 Task: Find connections with filter location Lādnūn with filter topic #startupwith filter profile language English with filter current company Lollypop Design Studio with filter school Sir M Visvesvaraya Institute Of Technology with filter industry Fundraising with filter service category Interaction Design with filter keywords title Management Consultant
Action: Mouse moved to (283, 184)
Screenshot: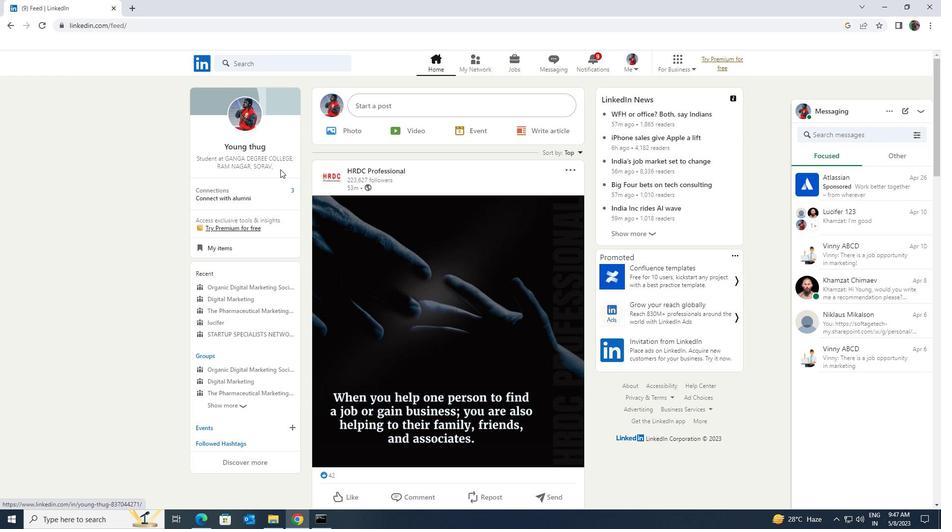 
Action: Mouse pressed left at (283, 184)
Screenshot: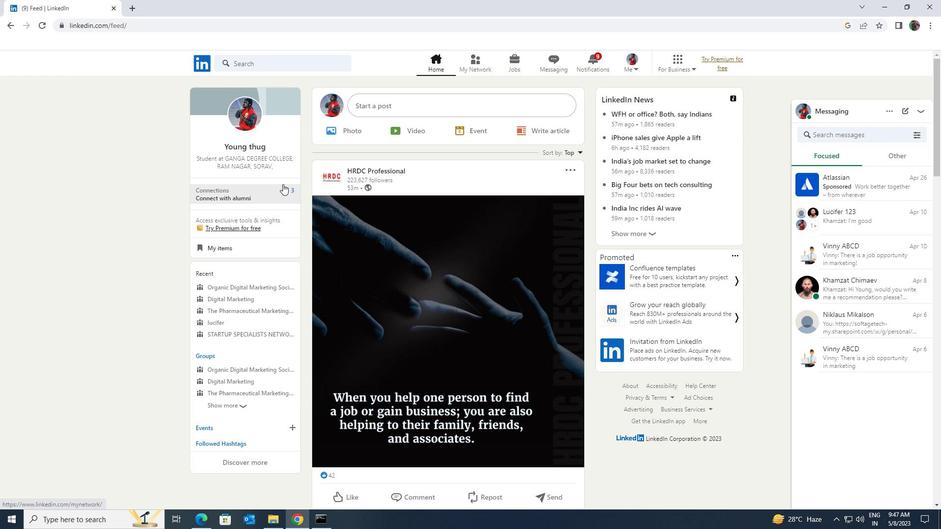 
Action: Mouse moved to (292, 114)
Screenshot: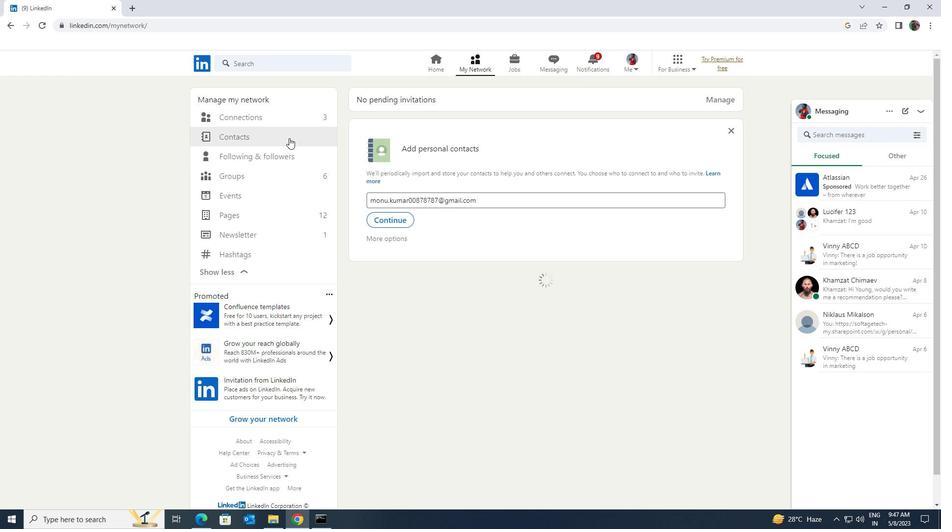 
Action: Mouse pressed left at (292, 114)
Screenshot: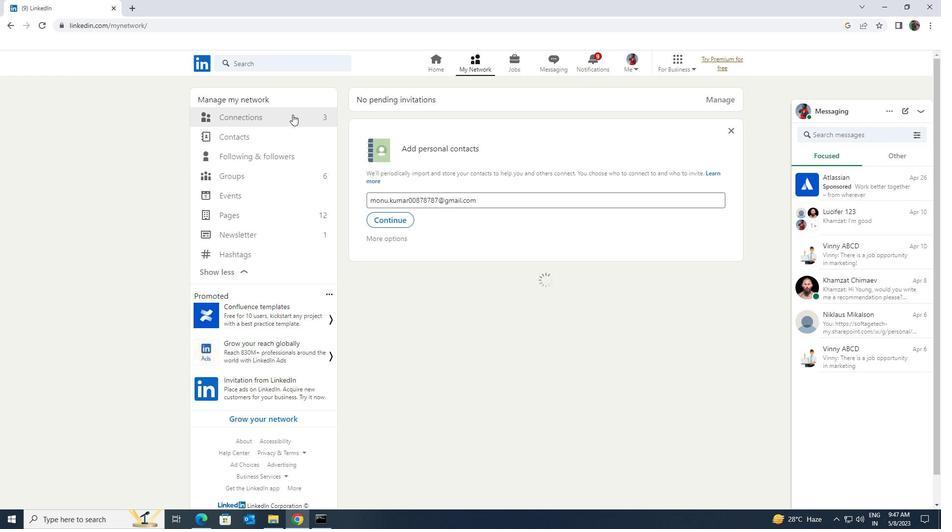 
Action: Mouse moved to (538, 116)
Screenshot: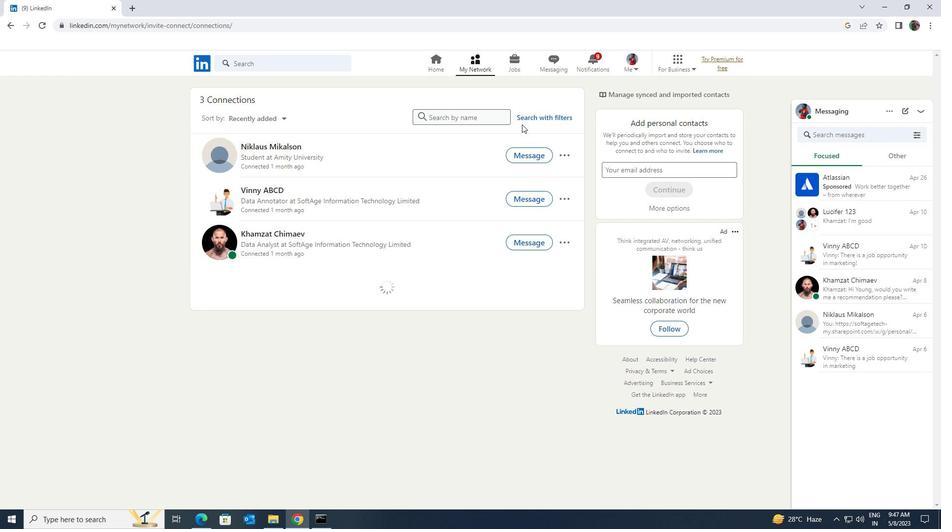 
Action: Mouse pressed left at (538, 116)
Screenshot: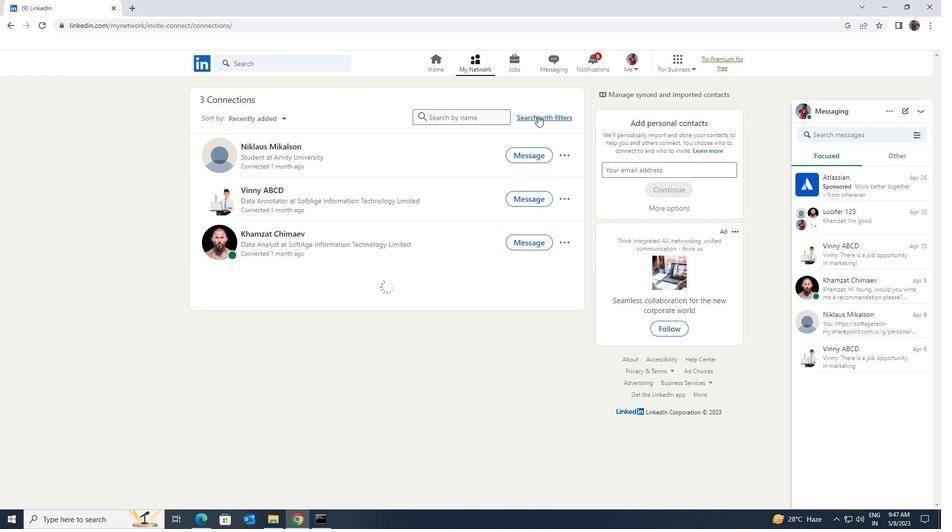 
Action: Mouse moved to (512, 92)
Screenshot: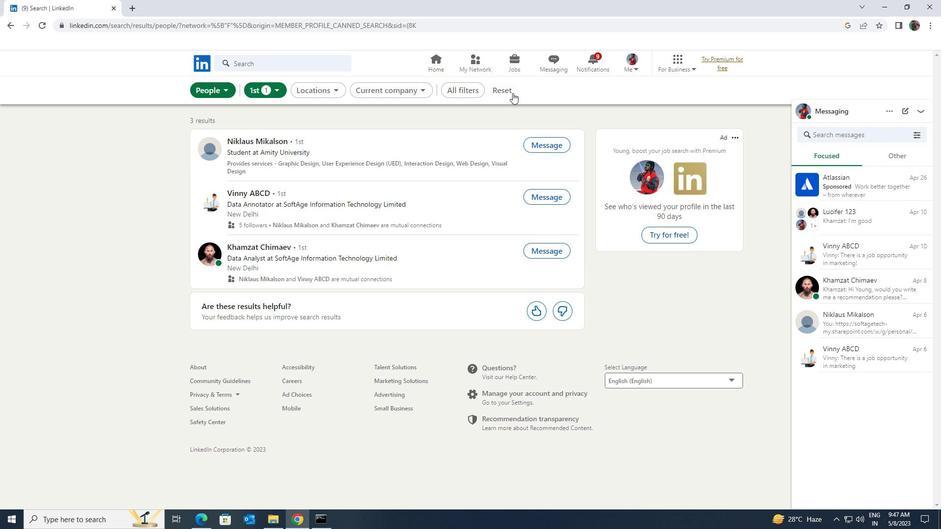 
Action: Mouse pressed left at (512, 92)
Screenshot: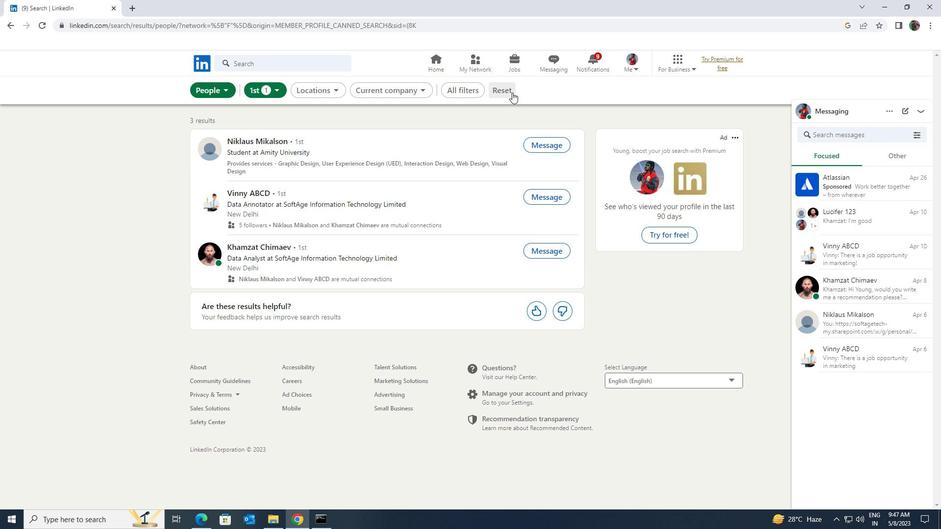 
Action: Mouse moved to (497, 92)
Screenshot: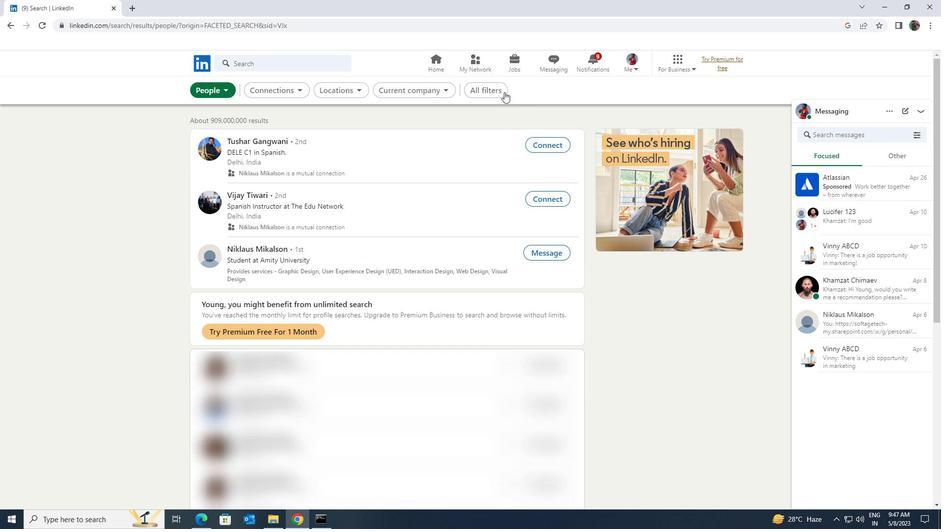 
Action: Mouse pressed left at (497, 92)
Screenshot: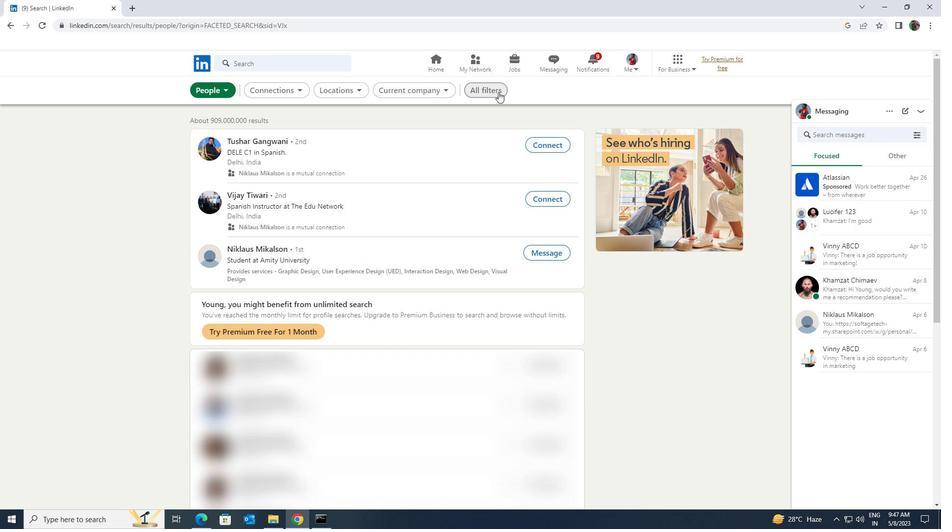 
Action: Mouse moved to (808, 381)
Screenshot: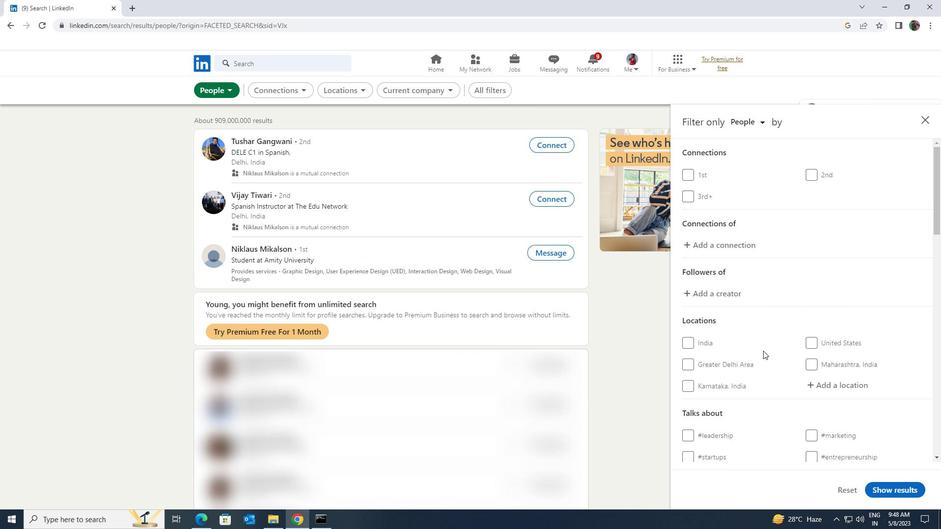
Action: Mouse pressed left at (808, 381)
Screenshot: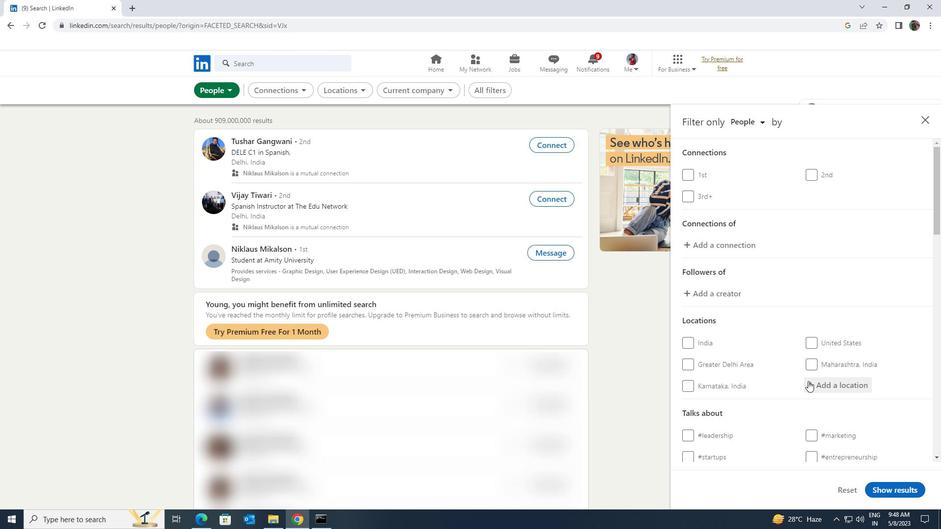 
Action: Key pressed <Key.shift>LADNUN
Screenshot: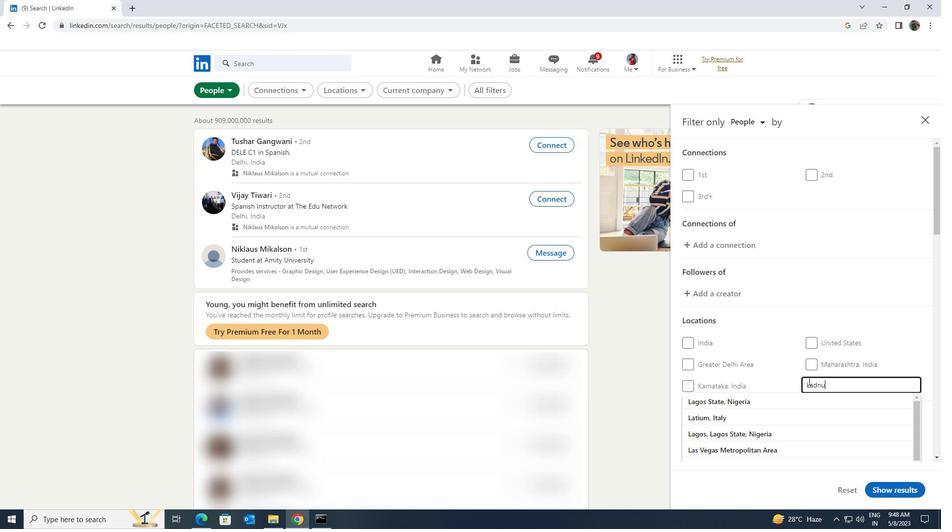 
Action: Mouse moved to (807, 395)
Screenshot: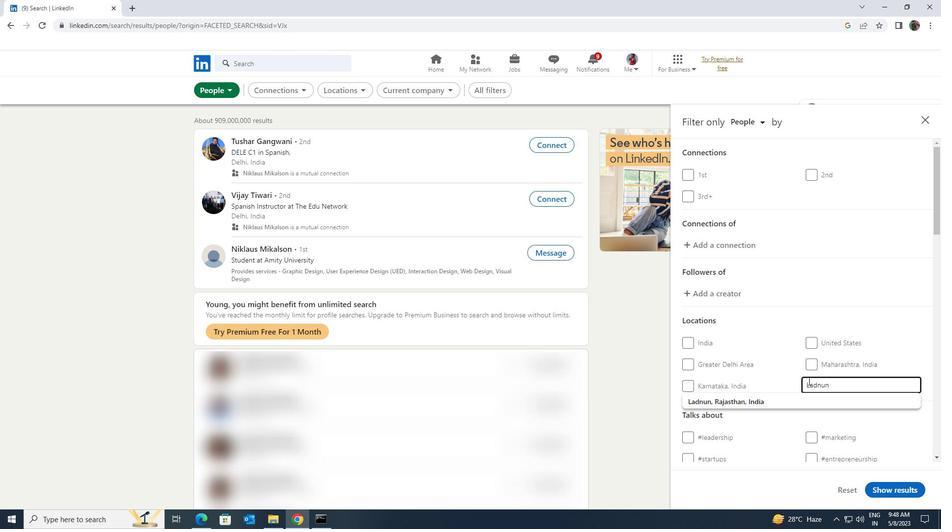 
Action: Mouse pressed left at (807, 395)
Screenshot: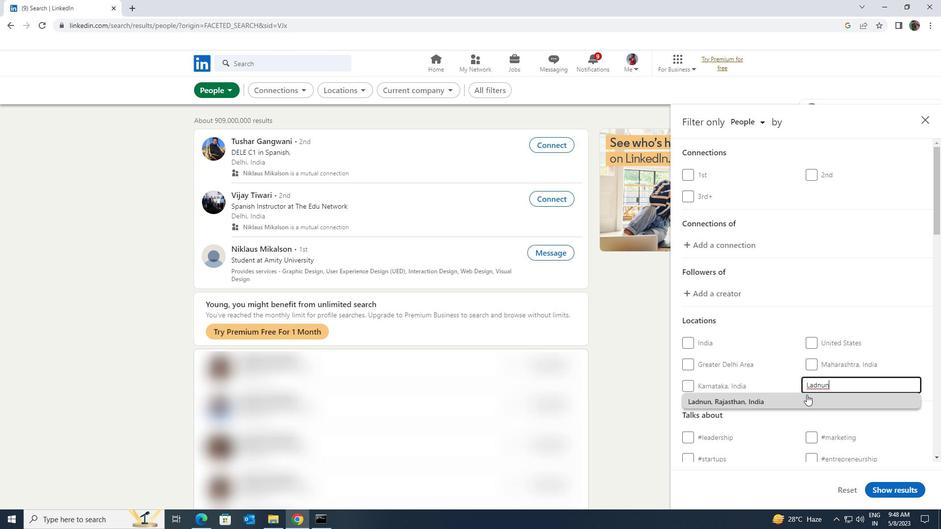 
Action: Mouse scrolled (807, 394) with delta (0, 0)
Screenshot: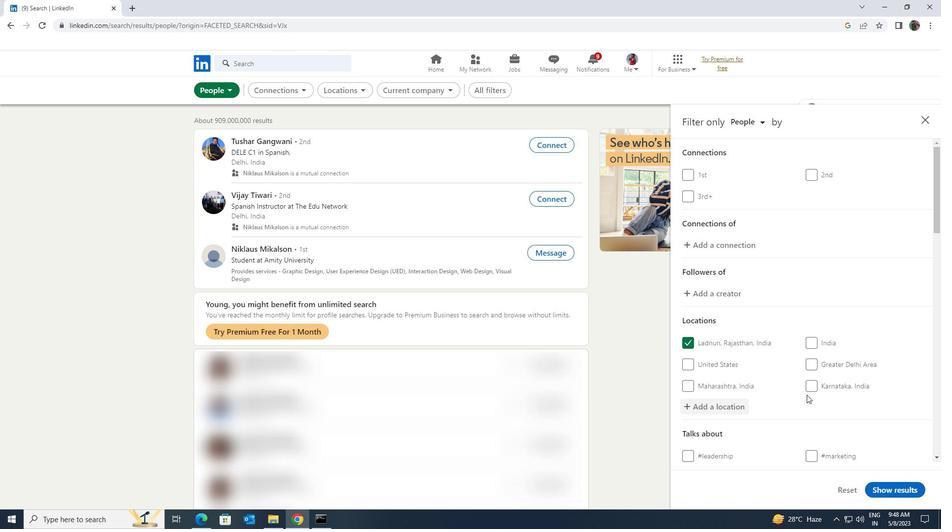 
Action: Mouse scrolled (807, 394) with delta (0, 0)
Screenshot: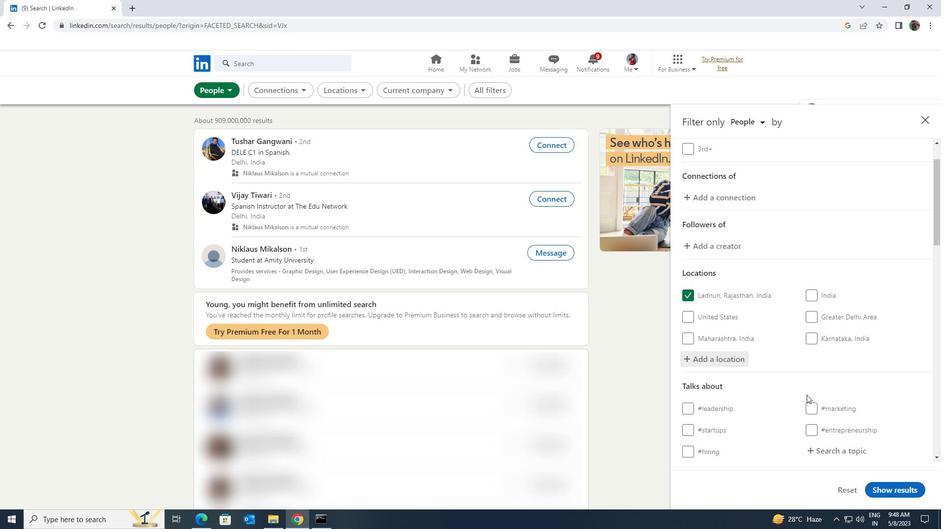 
Action: Mouse moved to (809, 395)
Screenshot: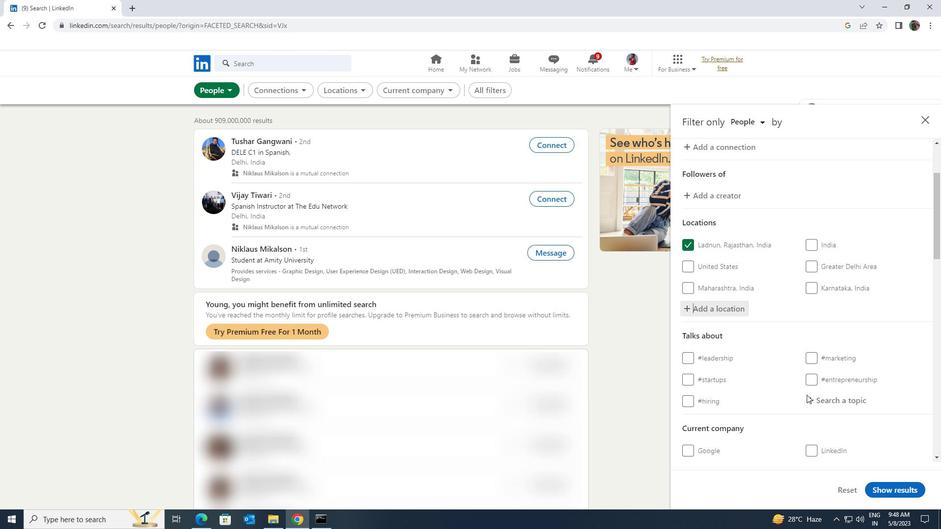 
Action: Mouse pressed left at (809, 395)
Screenshot: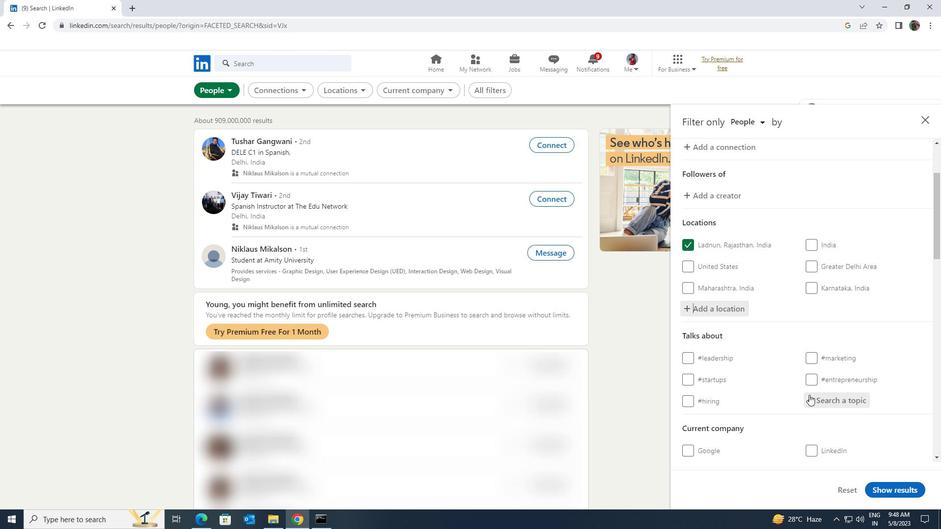 
Action: Key pressed <Key.shift><Key.shift><Key.shift>STARTUO<Key.backspace>P
Screenshot: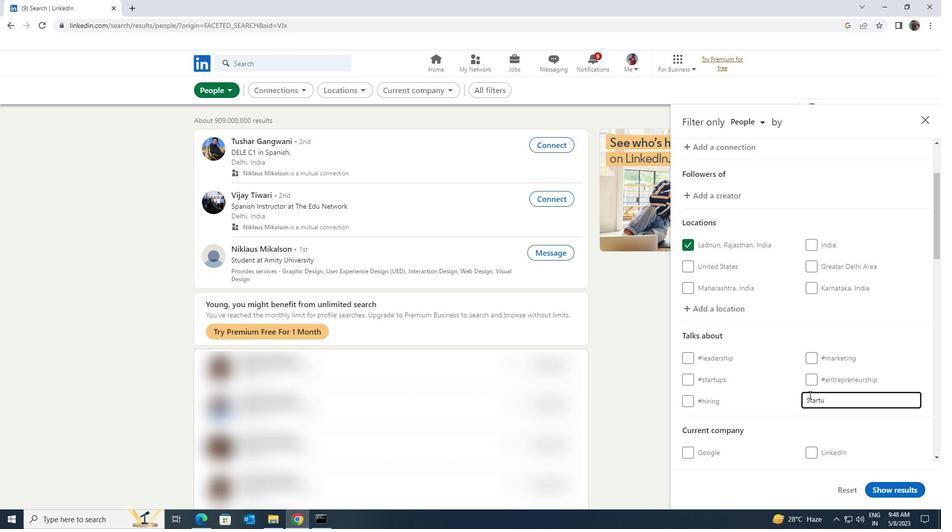 
Action: Mouse moved to (818, 411)
Screenshot: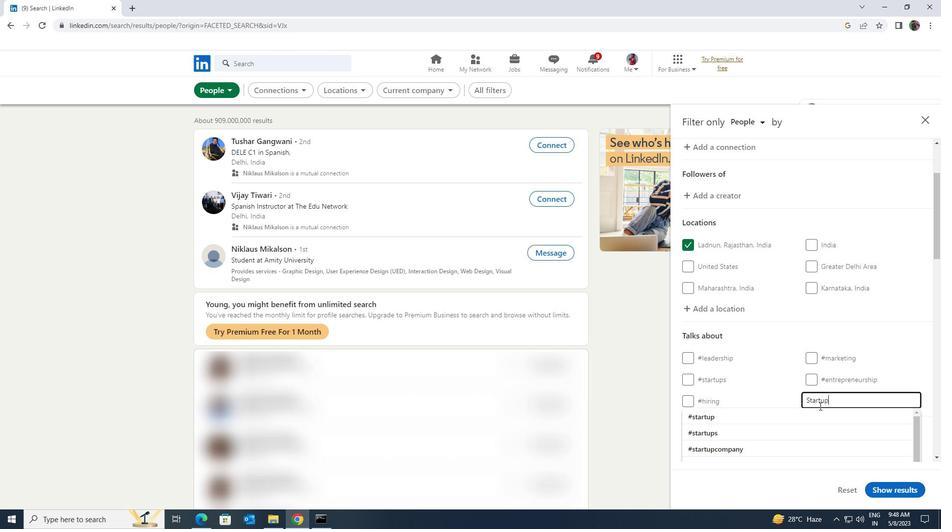 
Action: Mouse pressed left at (818, 411)
Screenshot: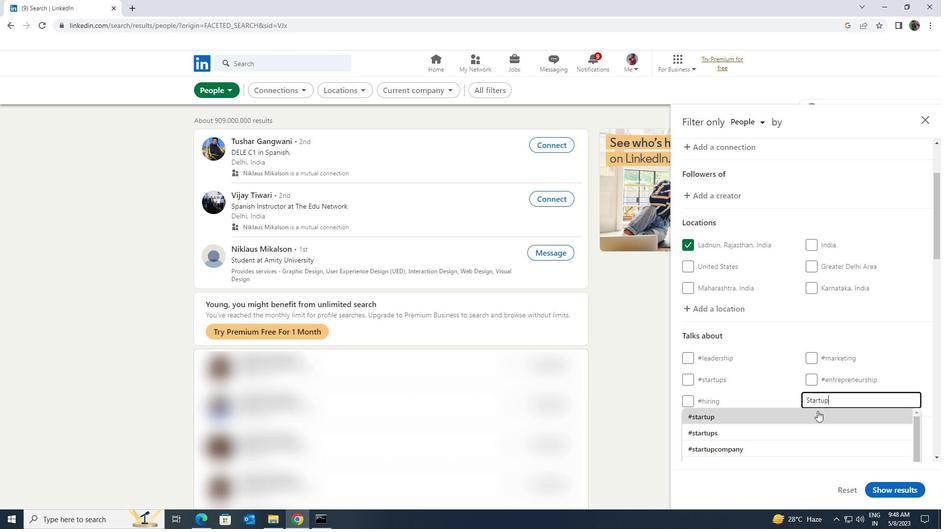
Action: Mouse scrolled (818, 411) with delta (0, 0)
Screenshot: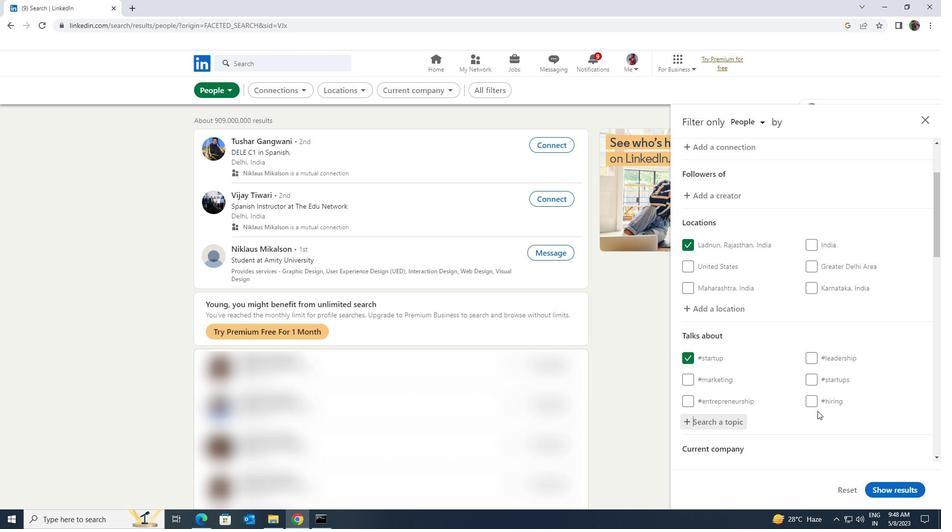 
Action: Mouse scrolled (818, 411) with delta (0, 0)
Screenshot: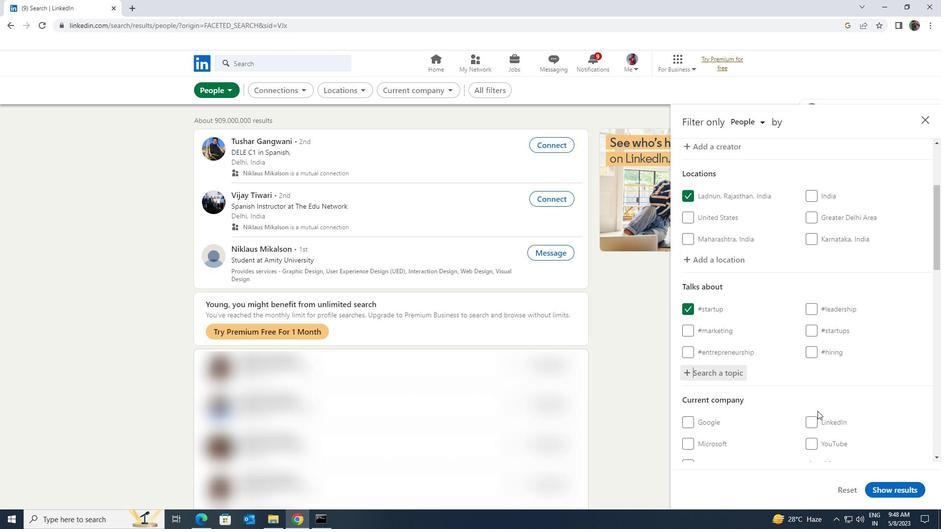 
Action: Mouse scrolled (818, 411) with delta (0, 0)
Screenshot: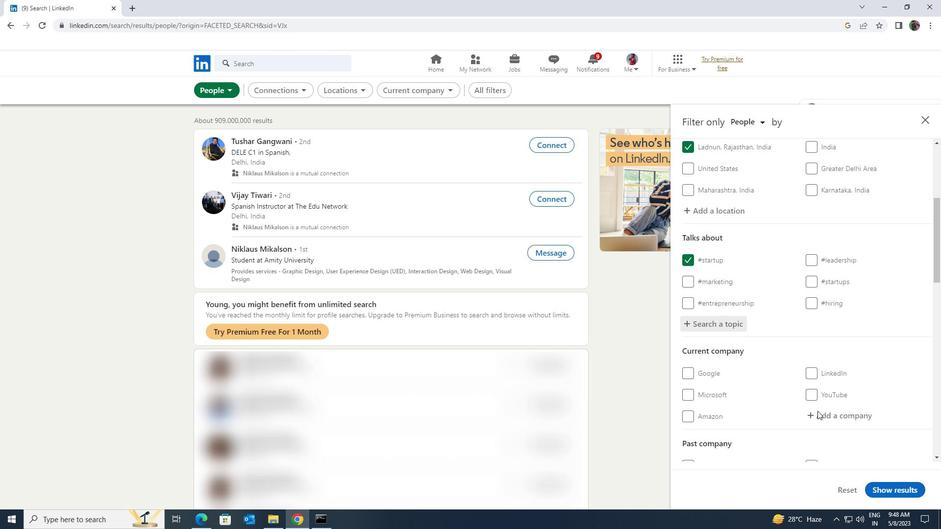 
Action: Mouse scrolled (818, 411) with delta (0, 0)
Screenshot: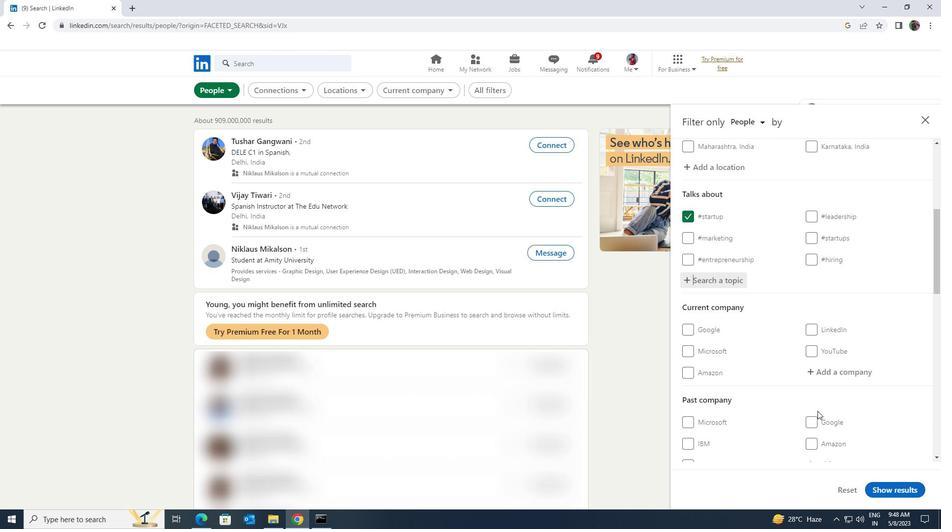 
Action: Mouse scrolled (818, 411) with delta (0, 0)
Screenshot: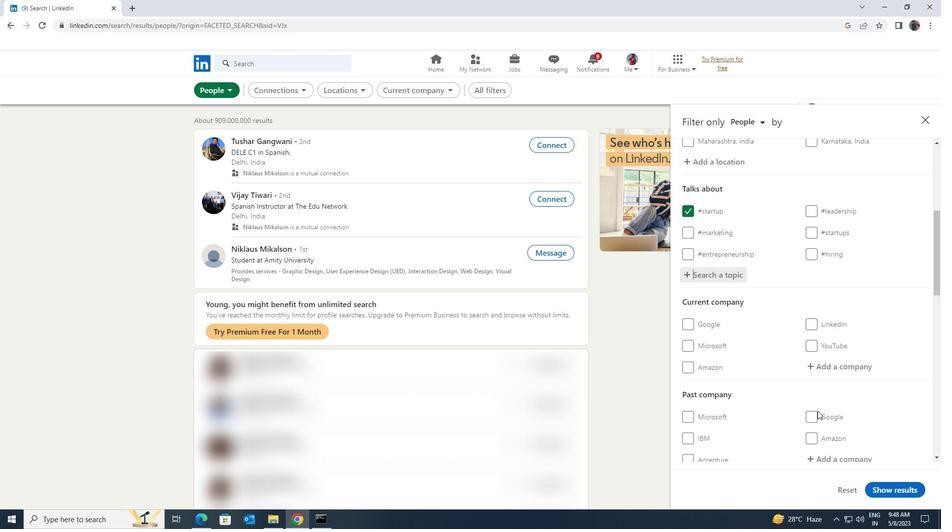 
Action: Mouse scrolled (818, 411) with delta (0, 0)
Screenshot: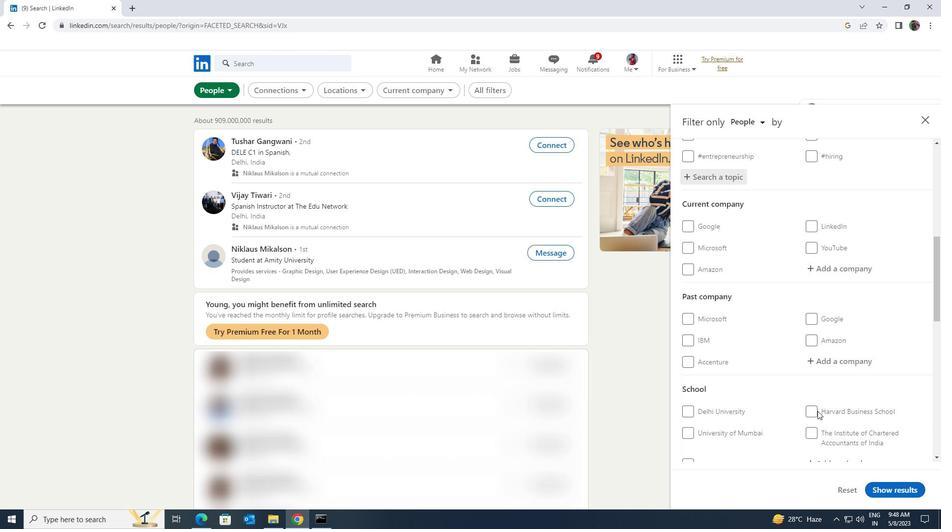 
Action: Mouse scrolled (818, 411) with delta (0, 0)
Screenshot: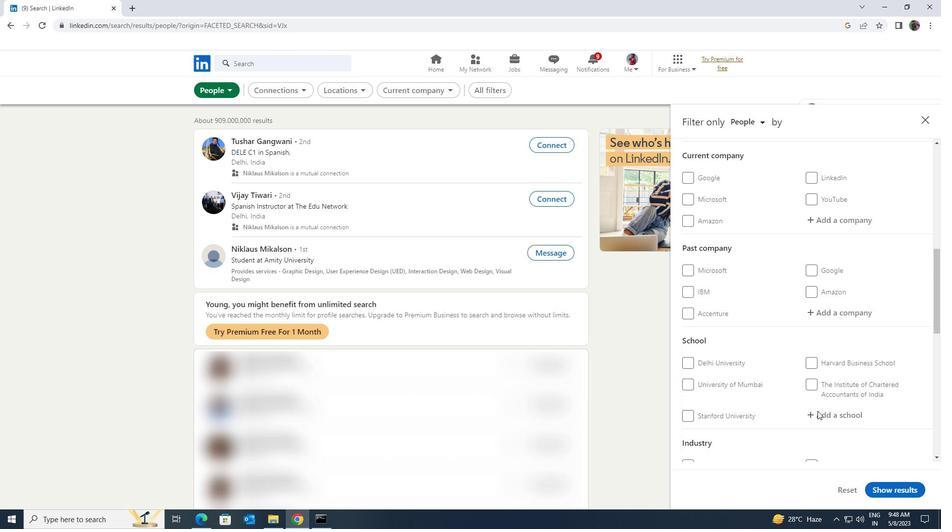 
Action: Mouse scrolled (818, 411) with delta (0, 0)
Screenshot: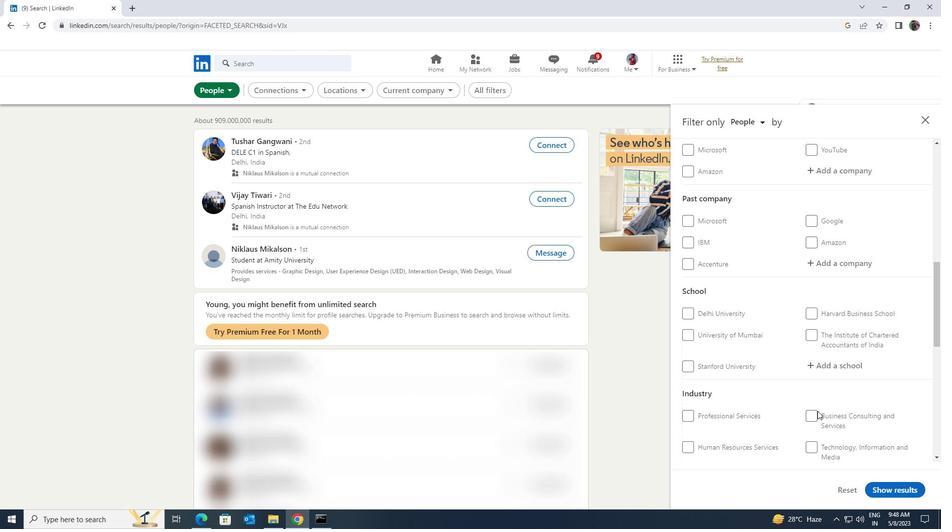 
Action: Mouse scrolled (818, 411) with delta (0, 0)
Screenshot: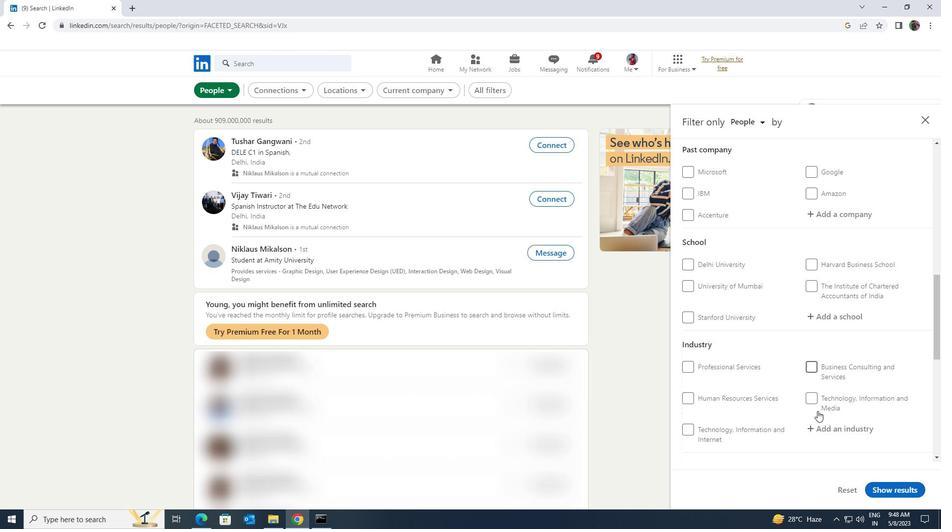 
Action: Mouse scrolled (818, 411) with delta (0, 0)
Screenshot: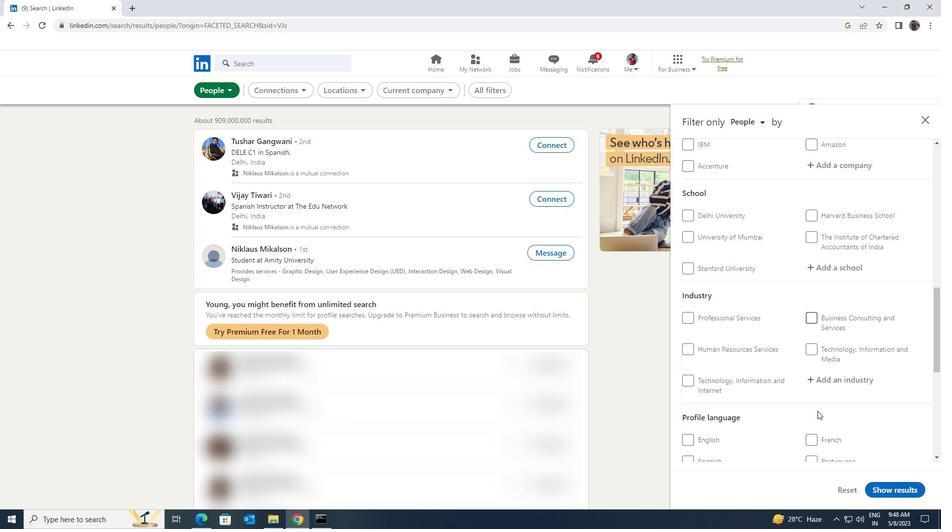 
Action: Mouse moved to (718, 391)
Screenshot: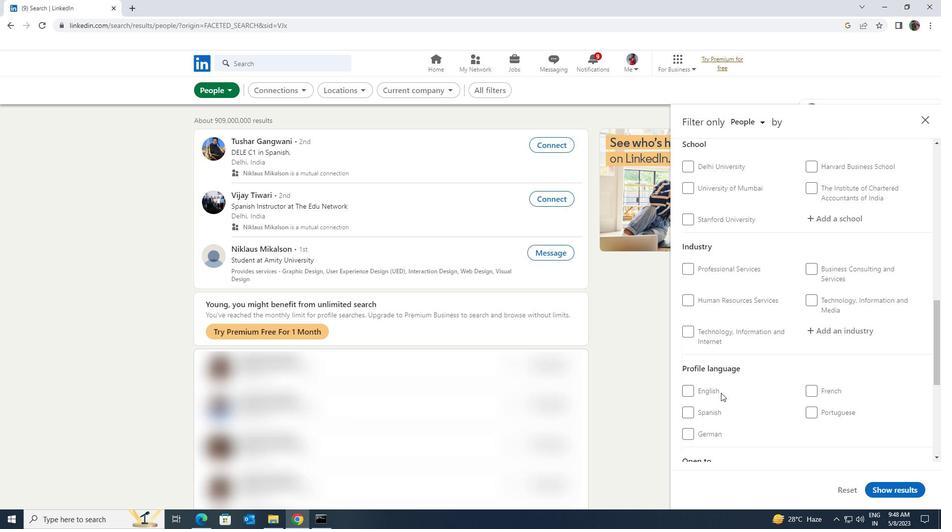 
Action: Mouse pressed left at (718, 391)
Screenshot: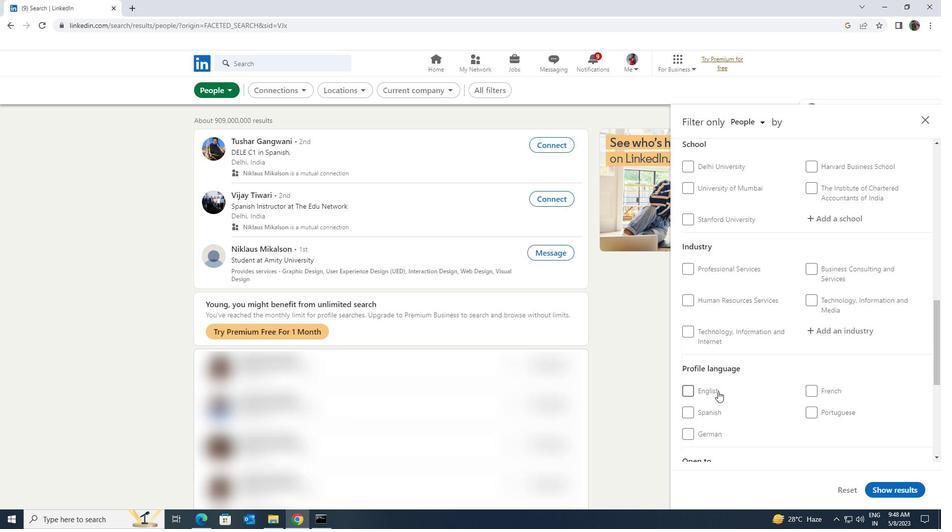 
Action: Mouse moved to (755, 392)
Screenshot: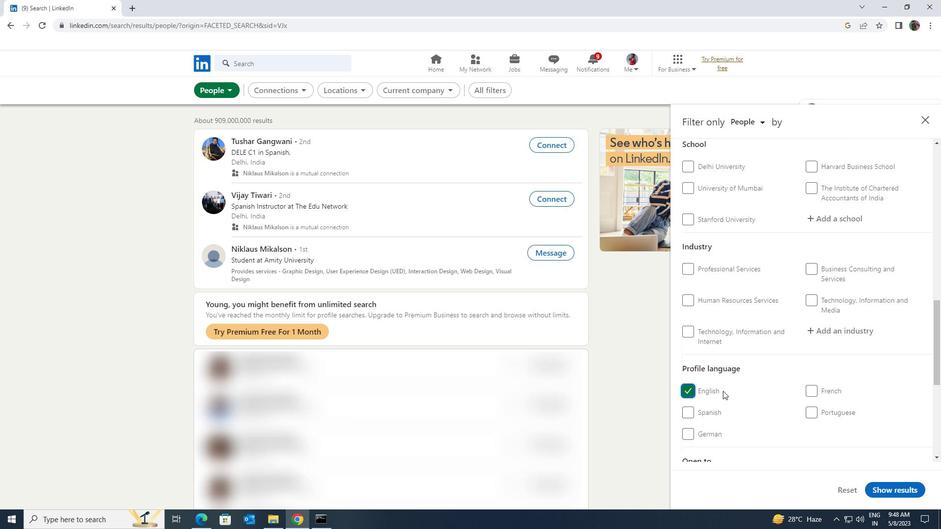 
Action: Mouse scrolled (755, 393) with delta (0, 0)
Screenshot: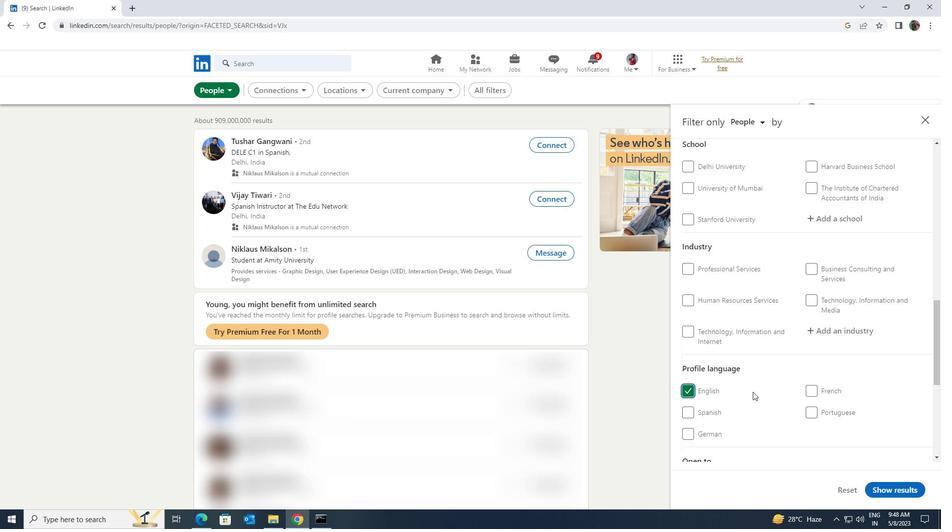 
Action: Mouse scrolled (755, 393) with delta (0, 0)
Screenshot: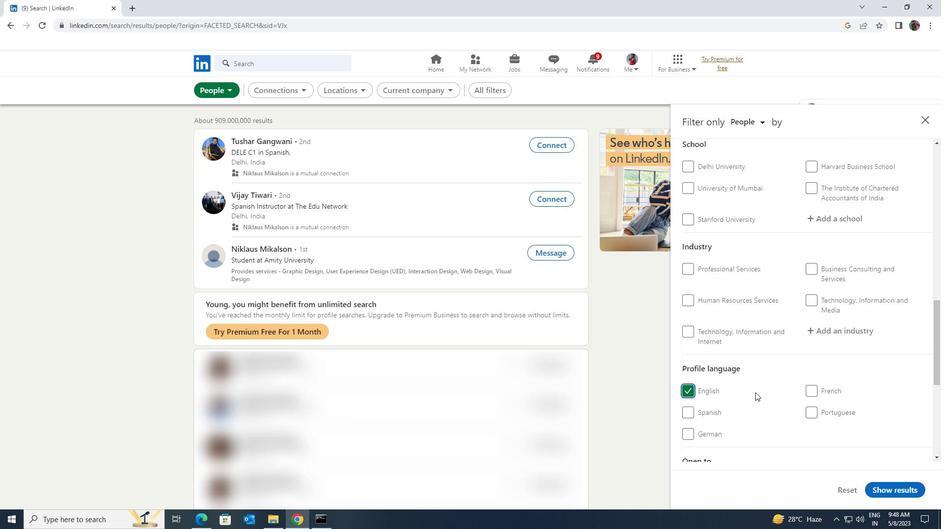 
Action: Mouse scrolled (755, 393) with delta (0, 0)
Screenshot: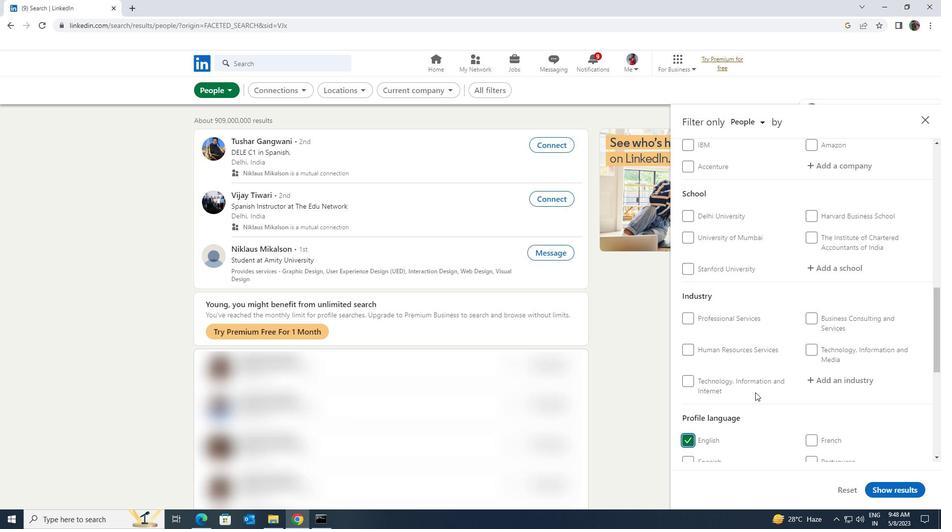
Action: Mouse scrolled (755, 393) with delta (0, 0)
Screenshot: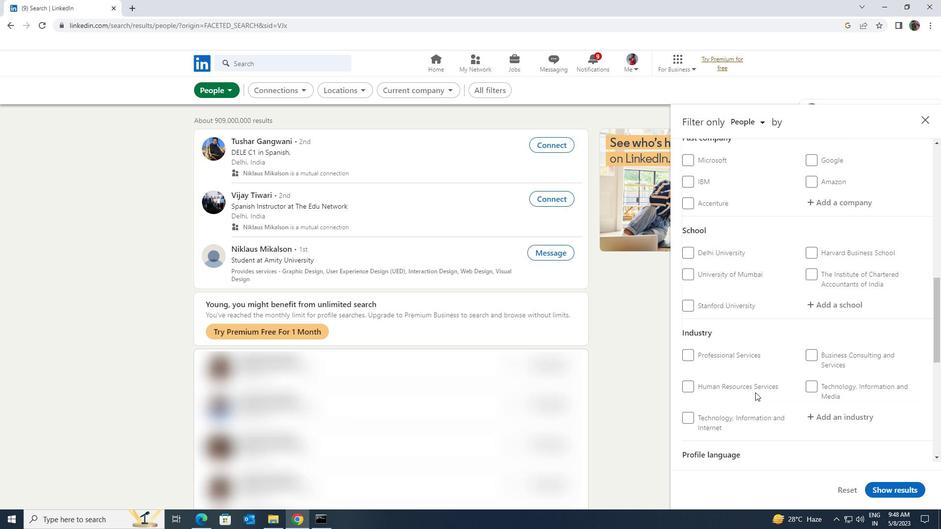 
Action: Mouse moved to (756, 392)
Screenshot: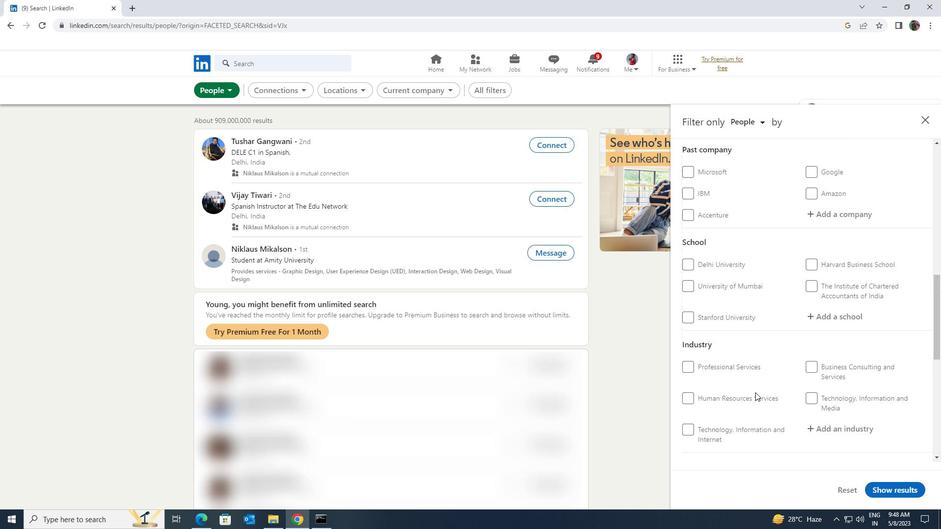 
Action: Mouse scrolled (756, 393) with delta (0, 0)
Screenshot: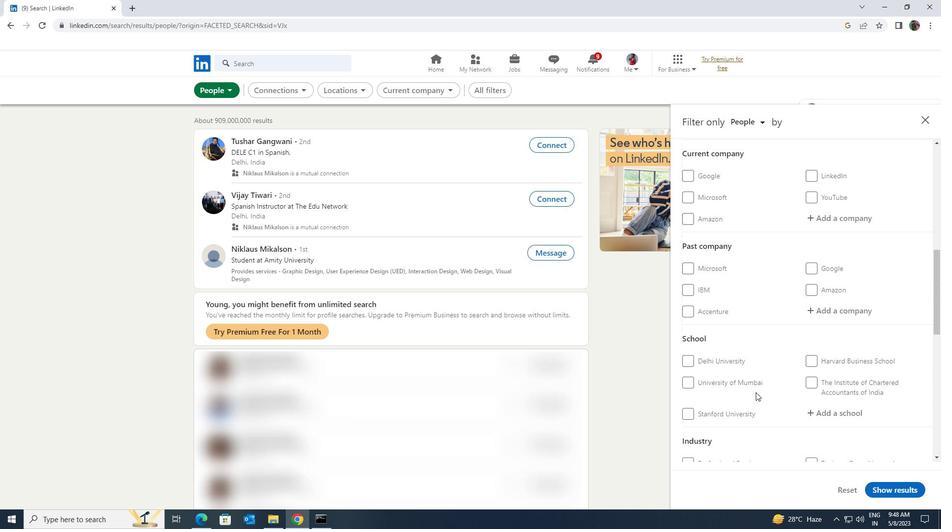 
Action: Mouse moved to (757, 392)
Screenshot: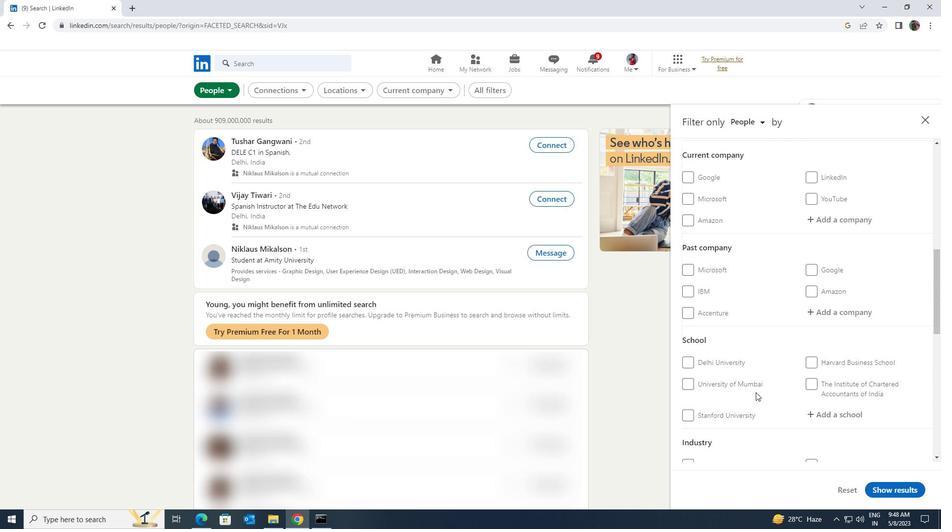 
Action: Mouse scrolled (757, 393) with delta (0, 0)
Screenshot: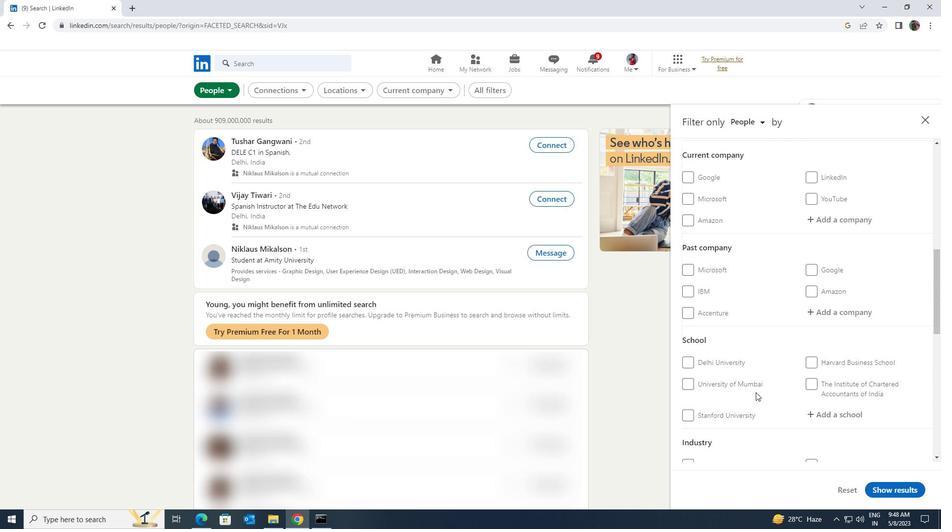 
Action: Mouse scrolled (757, 393) with delta (0, 0)
Screenshot: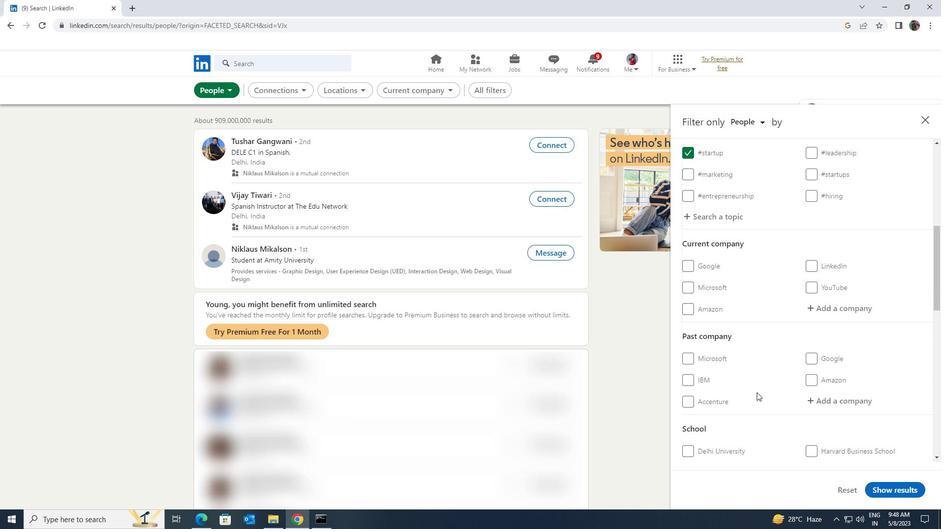 
Action: Mouse moved to (829, 367)
Screenshot: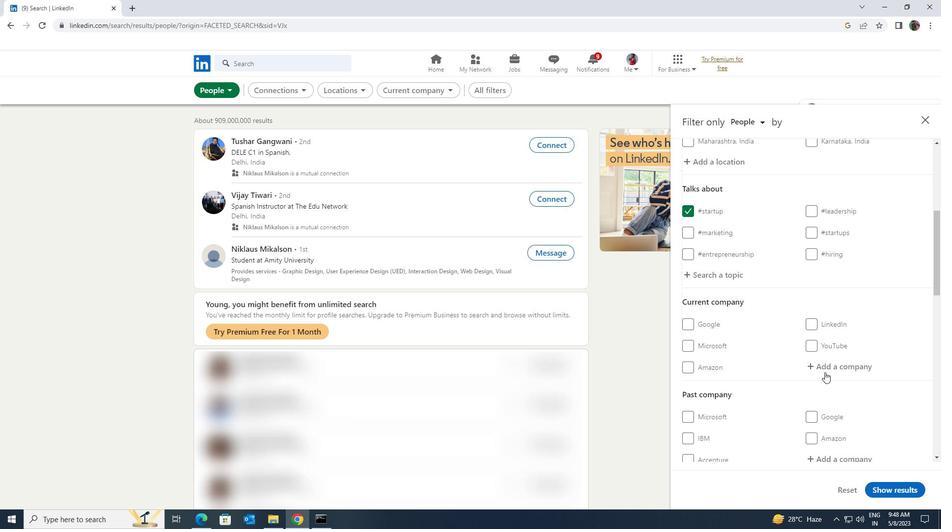 
Action: Mouse pressed left at (829, 367)
Screenshot: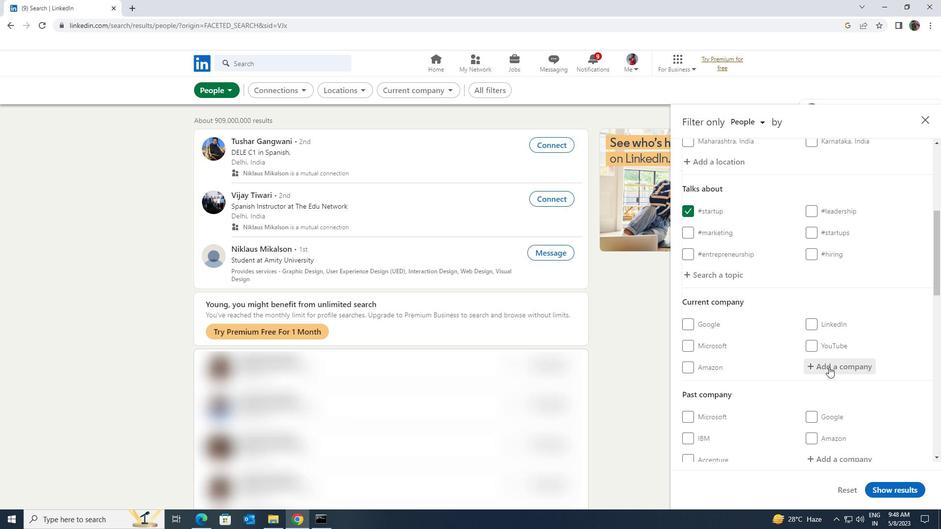 
Action: Key pressed <Key.shift>LOLLYPOP
Screenshot: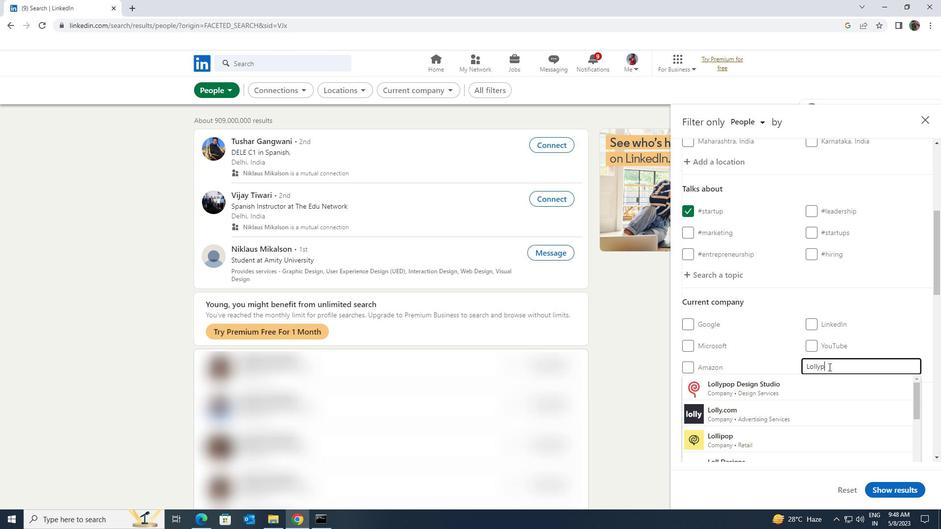
Action: Mouse moved to (827, 385)
Screenshot: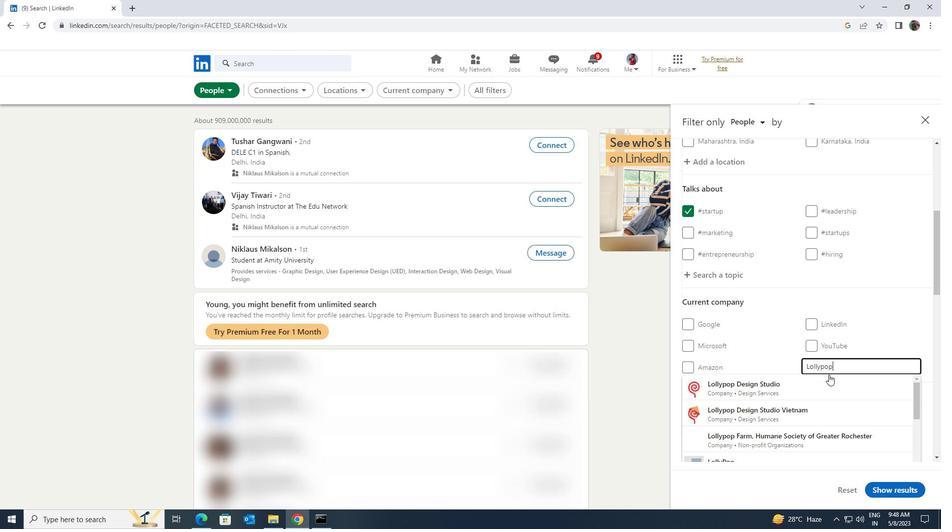 
Action: Mouse pressed left at (827, 385)
Screenshot: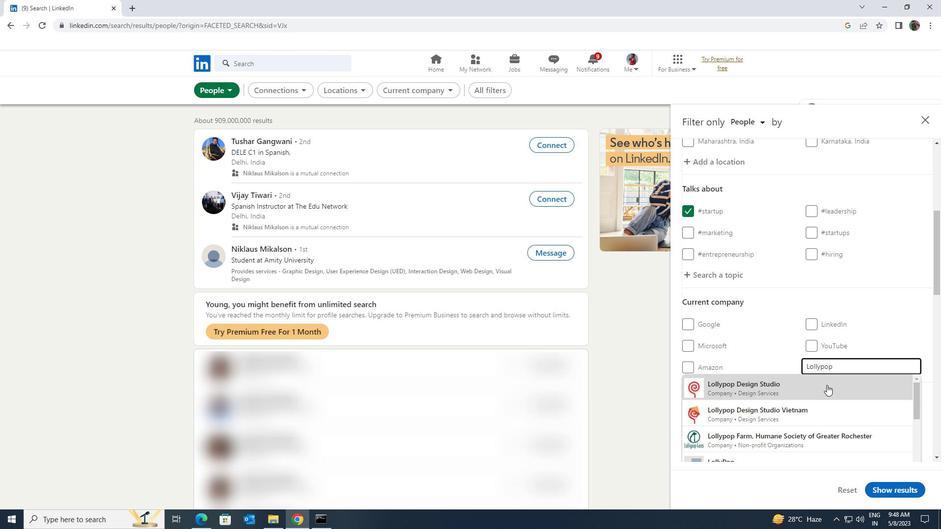 
Action: Mouse scrolled (827, 385) with delta (0, 0)
Screenshot: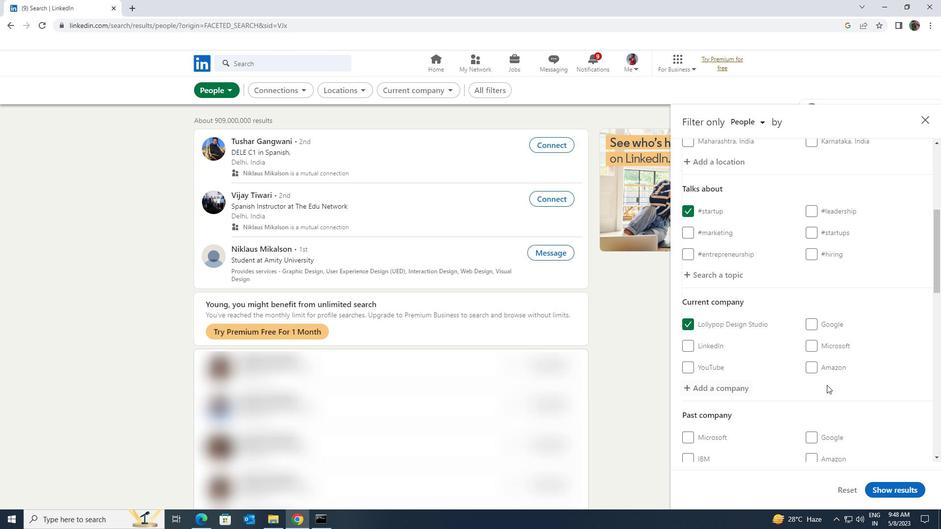 
Action: Mouse scrolled (827, 385) with delta (0, 0)
Screenshot: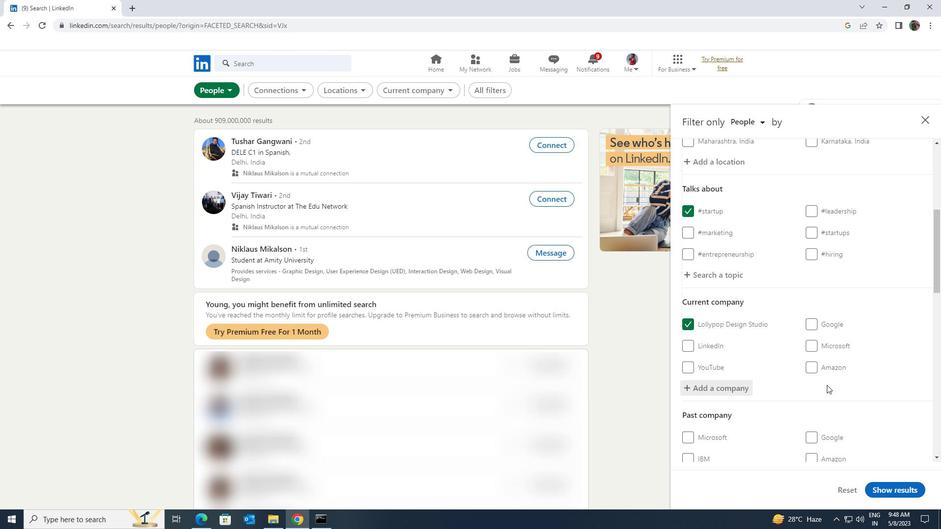 
Action: Mouse scrolled (827, 385) with delta (0, 0)
Screenshot: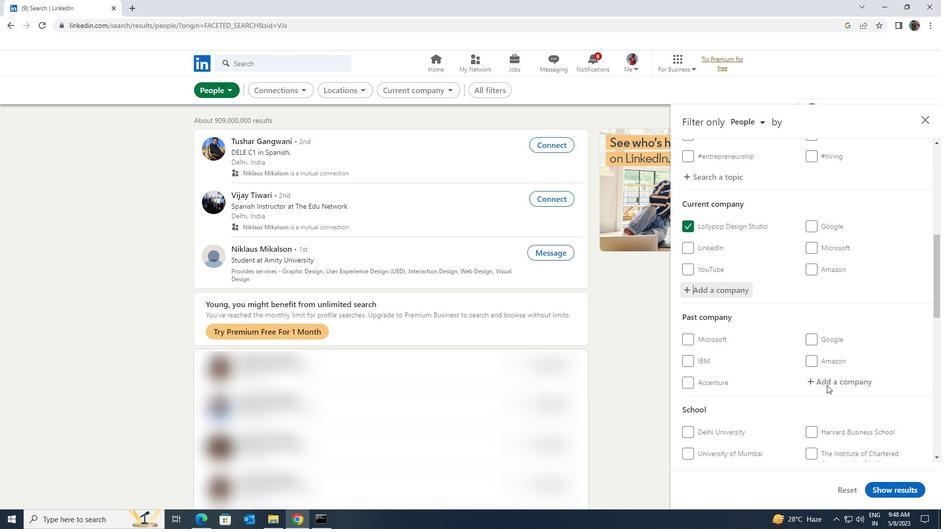 
Action: Mouse scrolled (827, 385) with delta (0, 0)
Screenshot: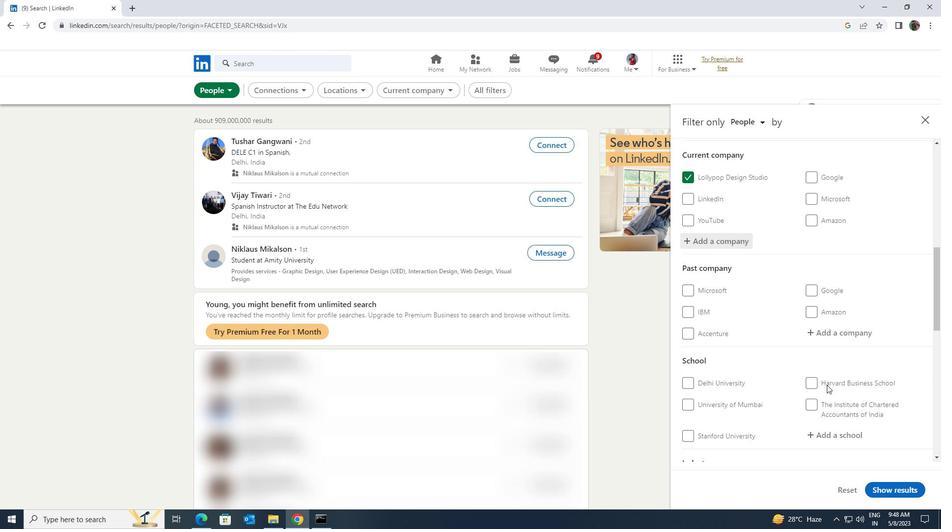 
Action: Mouse scrolled (827, 385) with delta (0, 0)
Screenshot: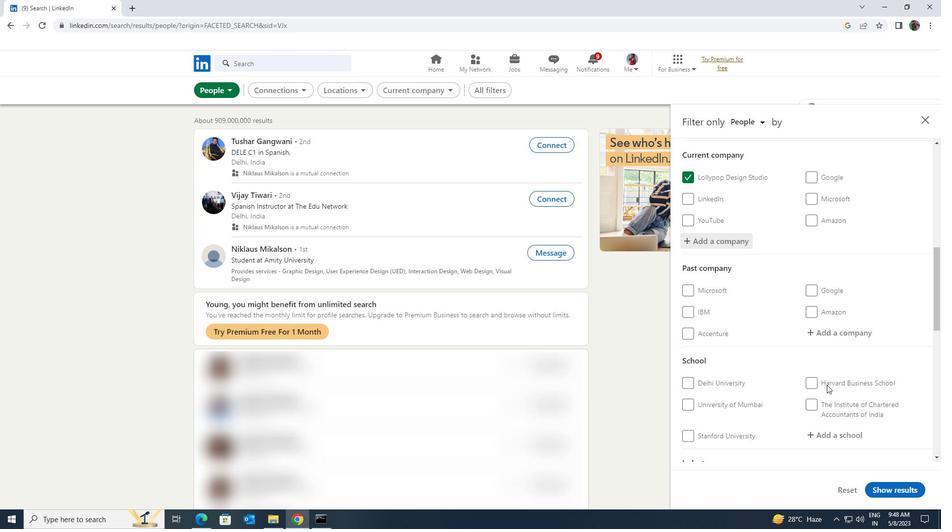 
Action: Mouse moved to (835, 339)
Screenshot: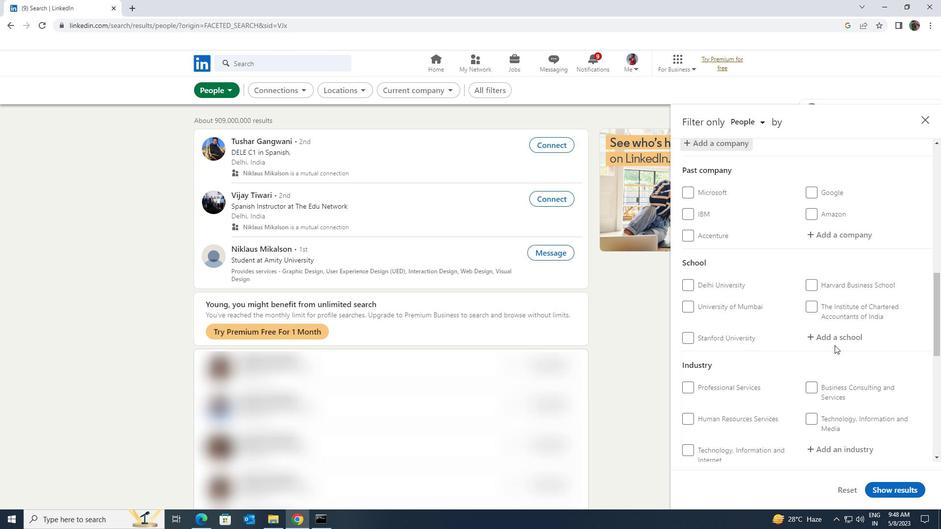 
Action: Mouse pressed left at (835, 339)
Screenshot: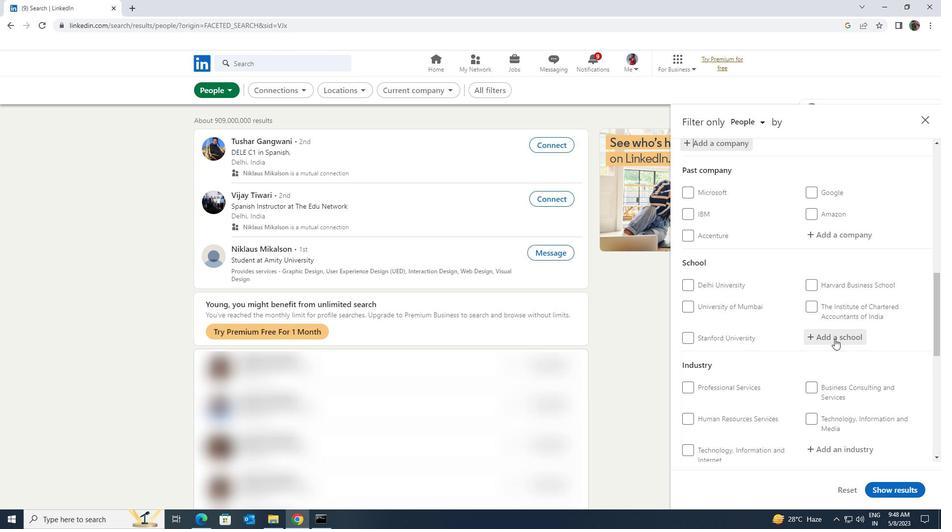 
Action: Key pressed <Key.shift><Key.shift>SIR<Key.space><Key.shift>M<Key.space><Key.shift><Key.shift>VI
Screenshot: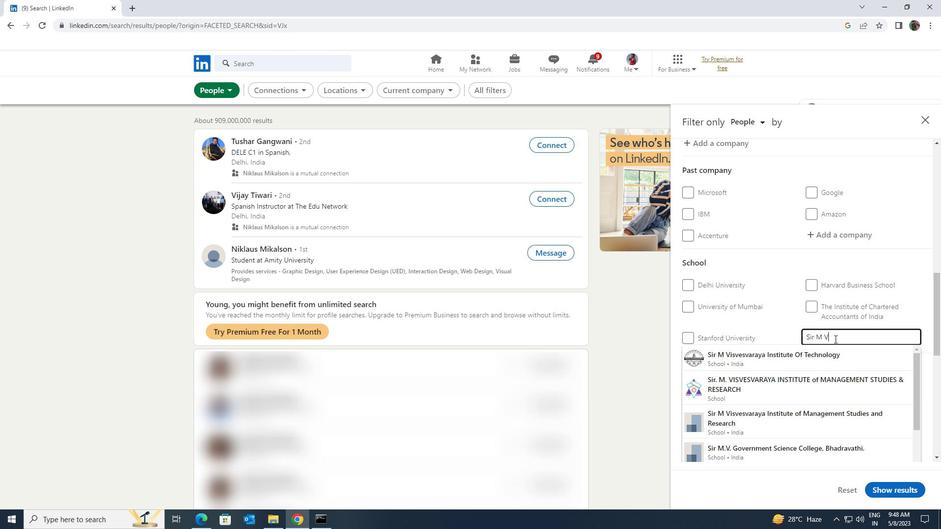 
Action: Mouse moved to (836, 354)
Screenshot: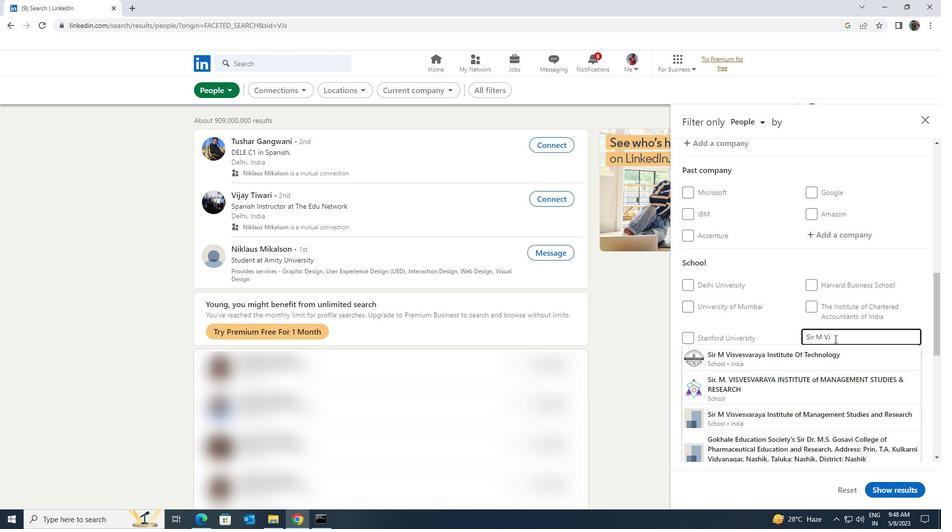 
Action: Mouse pressed left at (836, 354)
Screenshot: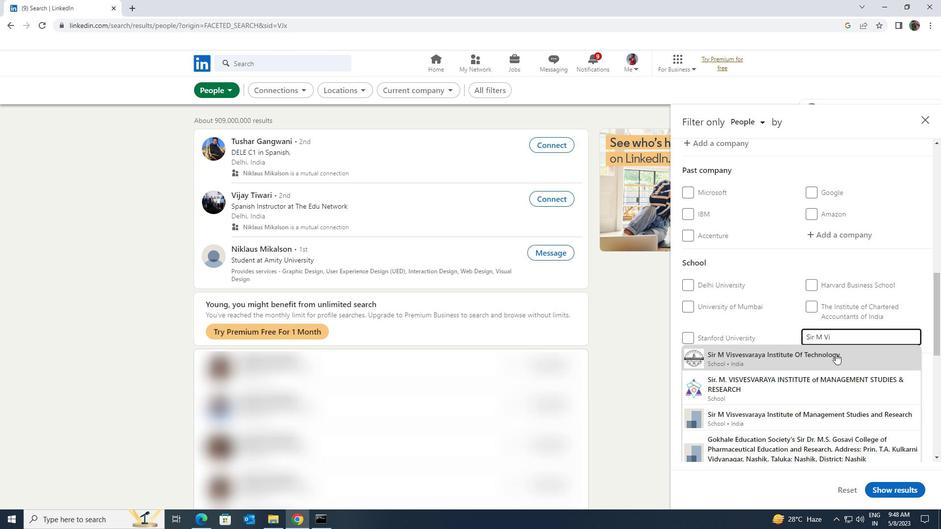 
Action: Mouse scrolled (836, 353) with delta (0, 0)
Screenshot: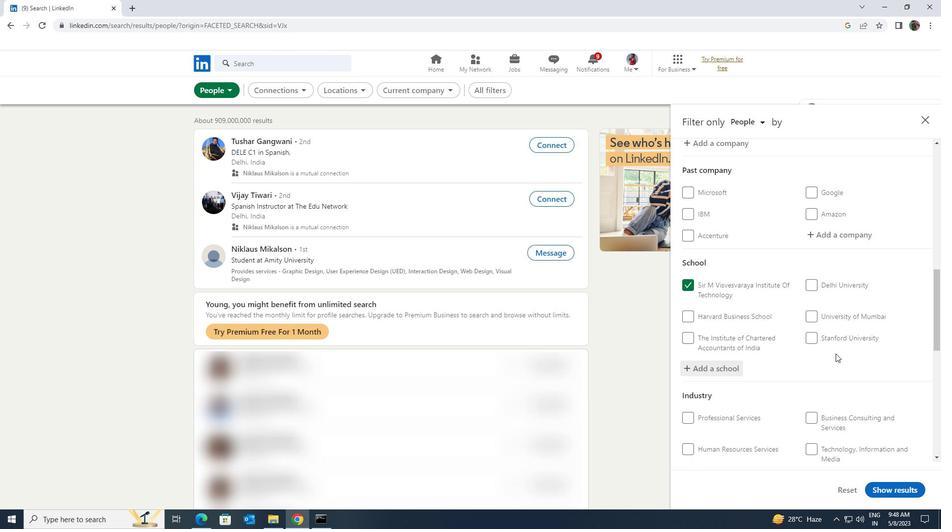 
Action: Mouse scrolled (836, 353) with delta (0, 0)
Screenshot: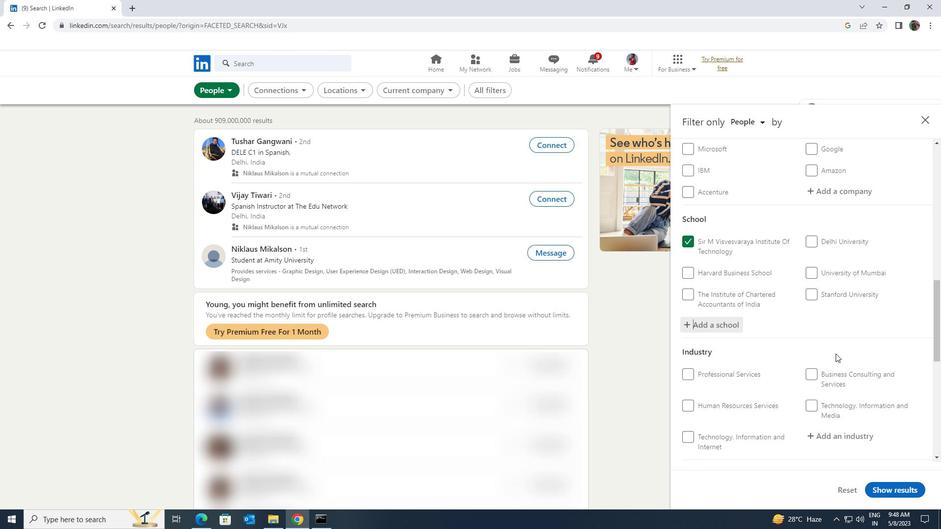 
Action: Mouse moved to (836, 376)
Screenshot: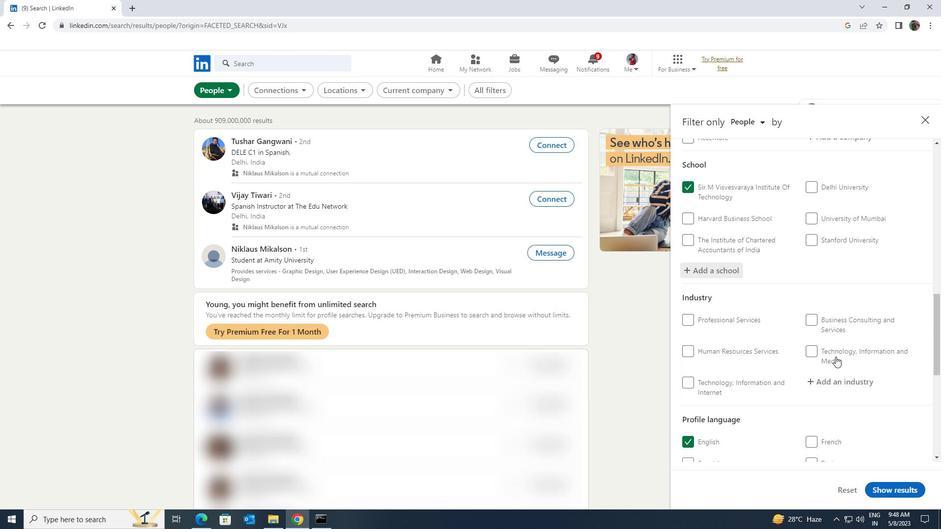 
Action: Mouse pressed left at (836, 376)
Screenshot: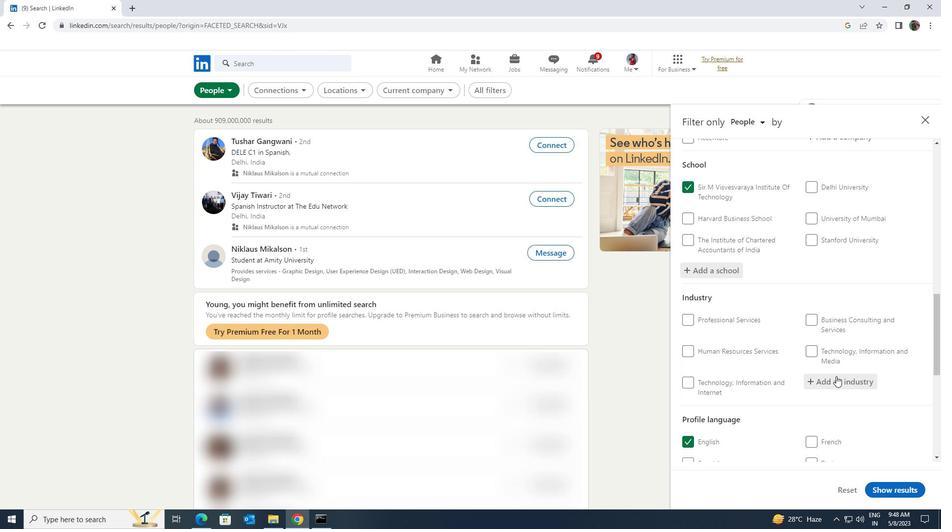 
Action: Key pressed <Key.shift><Key.shift><Key.shift>FUNDRAI
Screenshot: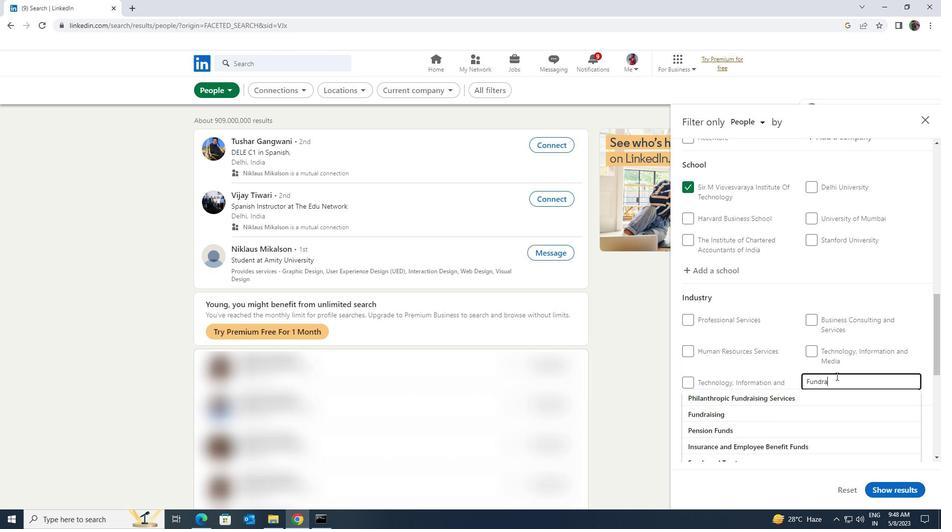 
Action: Mouse moved to (823, 415)
Screenshot: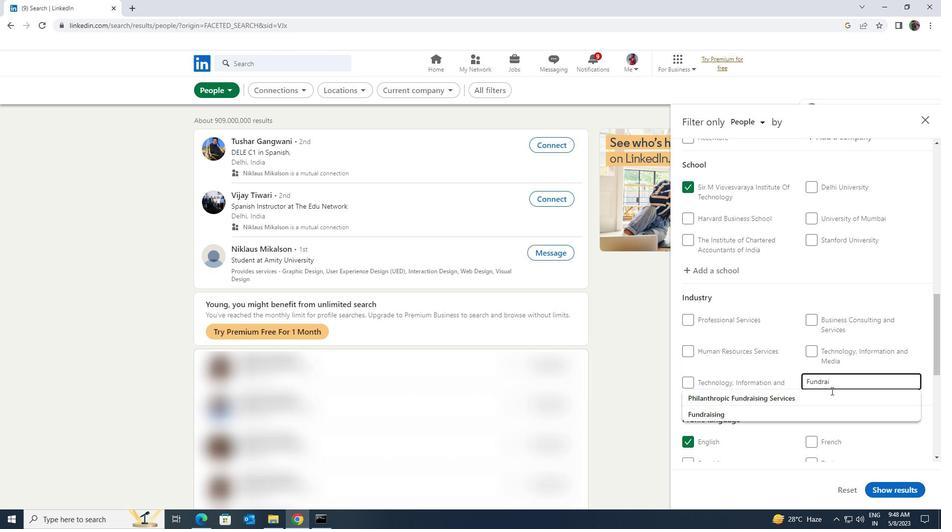 
Action: Mouse pressed left at (823, 415)
Screenshot: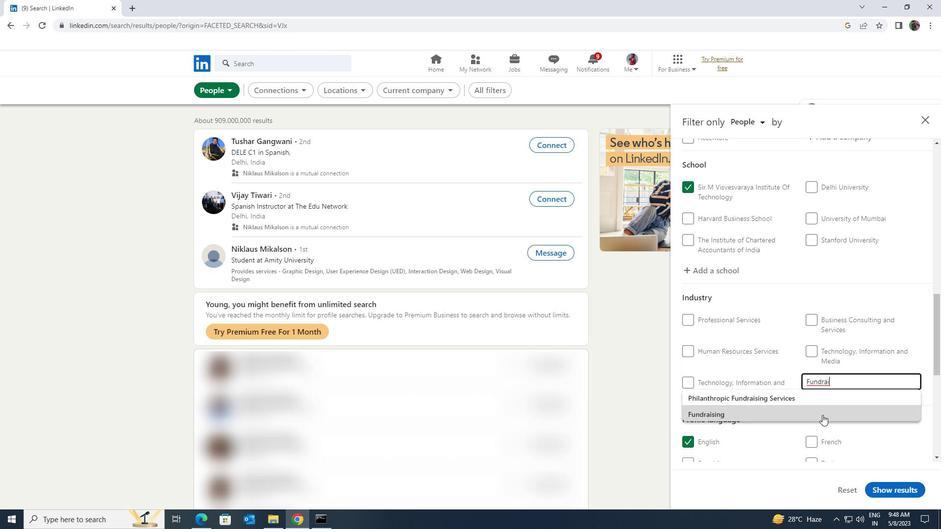 
Action: Mouse scrolled (823, 415) with delta (0, 0)
Screenshot: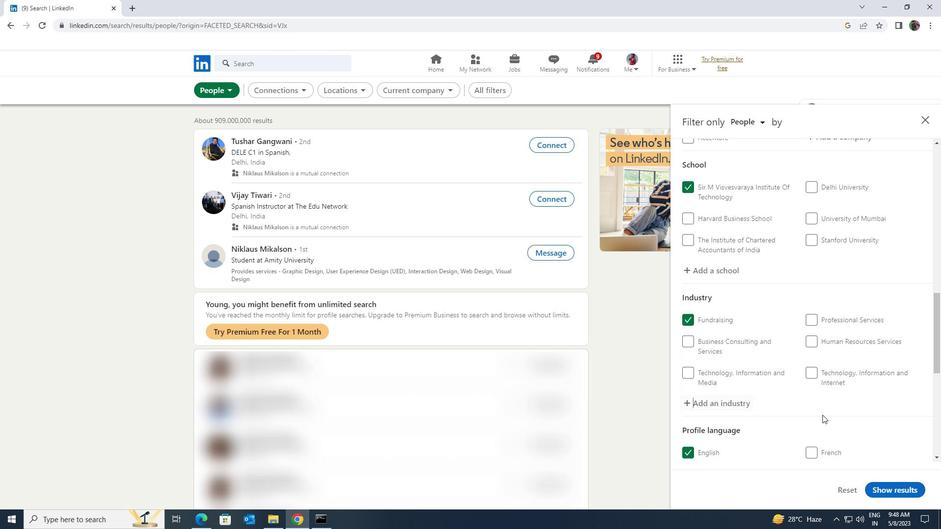 
Action: Mouse scrolled (823, 415) with delta (0, 0)
Screenshot: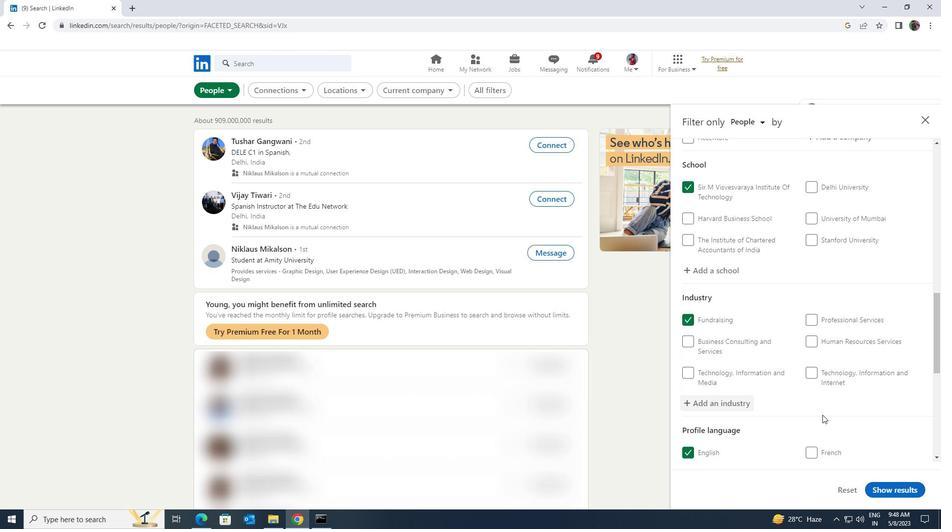 
Action: Mouse moved to (824, 416)
Screenshot: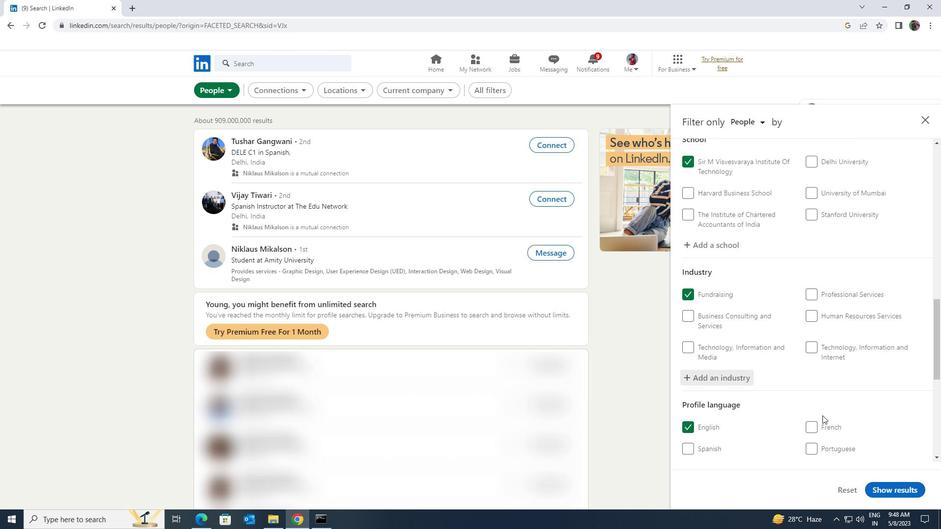 
Action: Mouse scrolled (824, 415) with delta (0, 0)
Screenshot: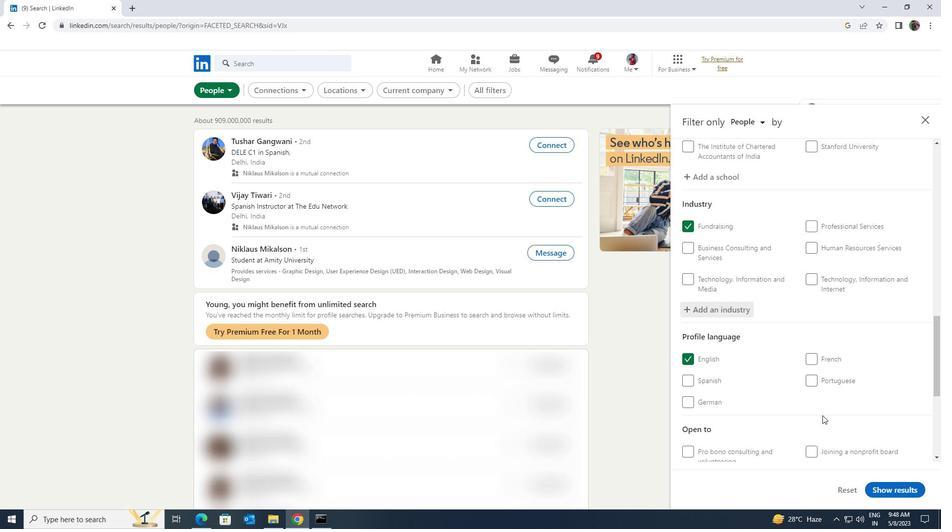 
Action: Mouse scrolled (824, 415) with delta (0, 0)
Screenshot: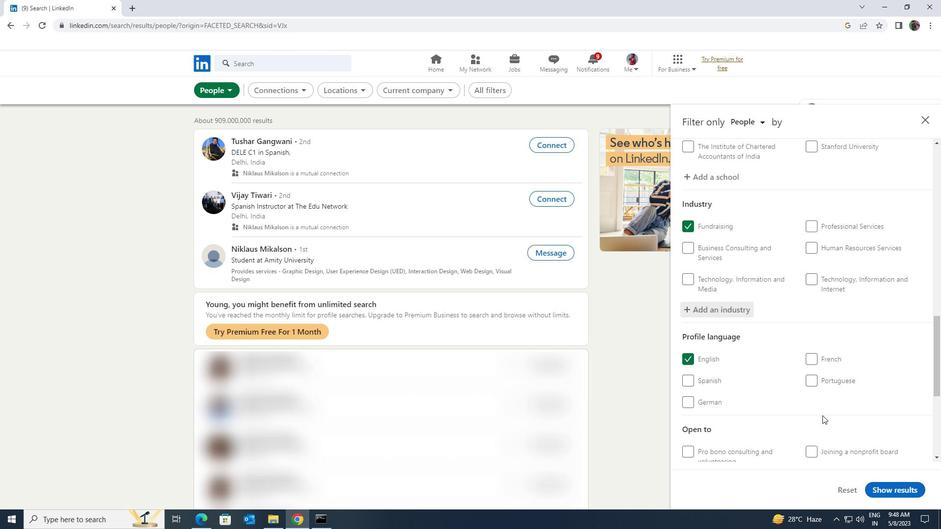 
Action: Mouse moved to (824, 416)
Screenshot: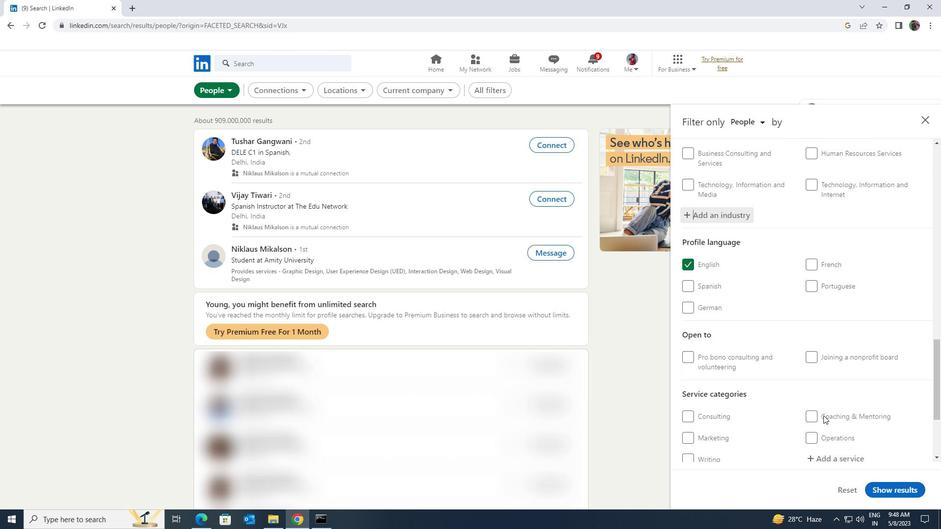 
Action: Mouse scrolled (824, 415) with delta (0, 0)
Screenshot: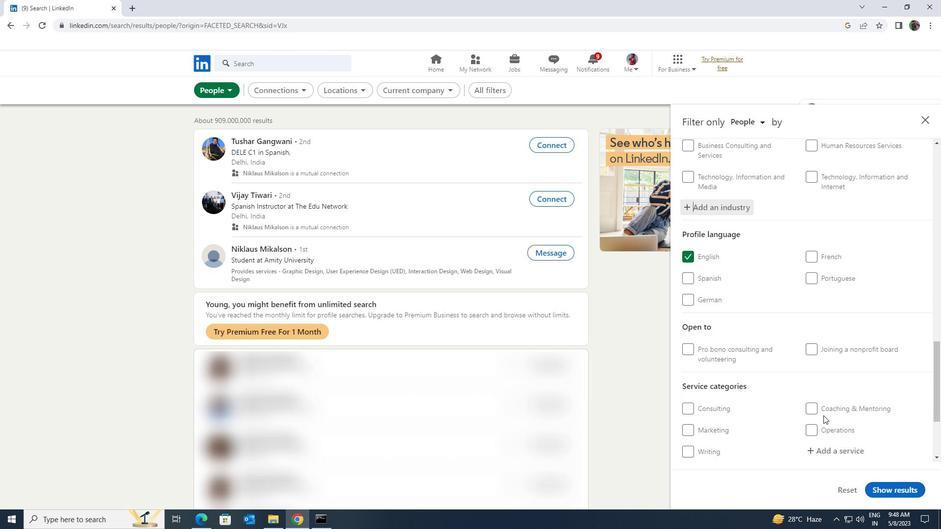 
Action: Mouse moved to (829, 406)
Screenshot: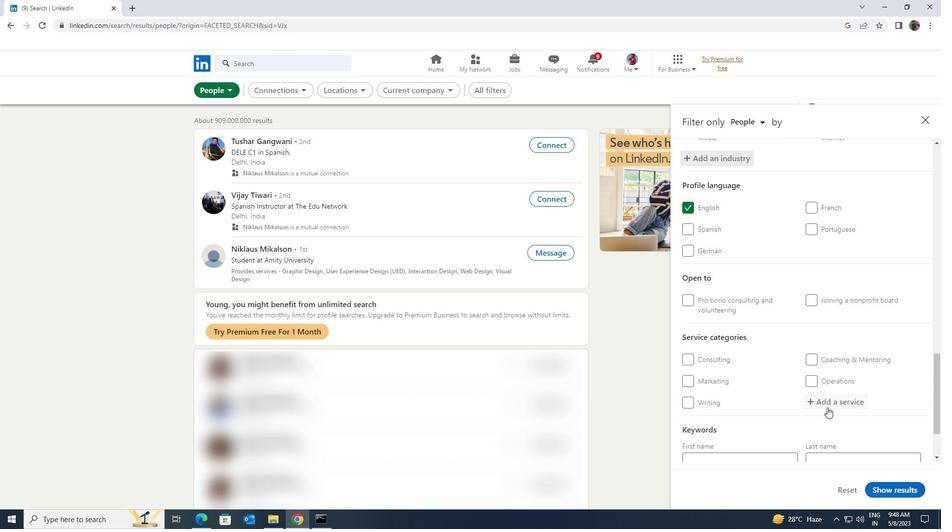 
Action: Mouse pressed left at (829, 406)
Screenshot: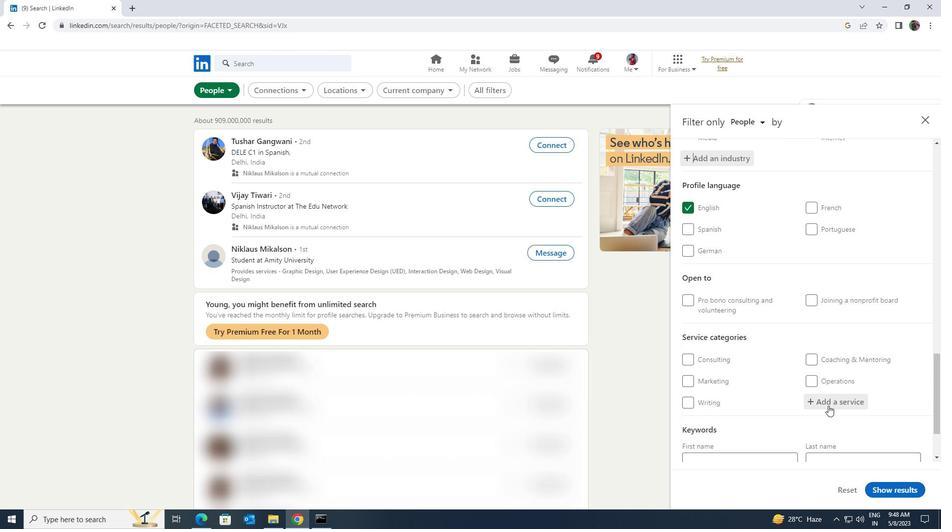 
Action: Key pressed <Key.shift><Key.shift>INTERA
Screenshot: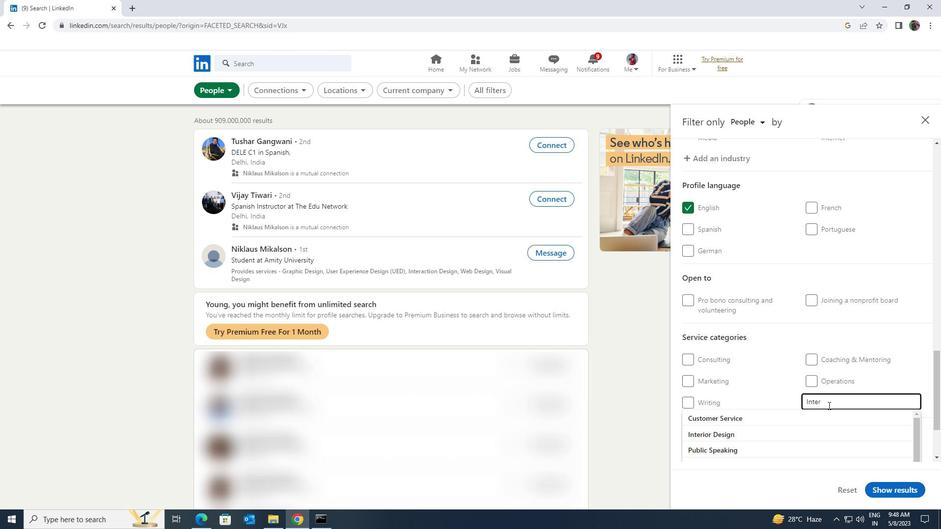 
Action: Mouse moved to (810, 427)
Screenshot: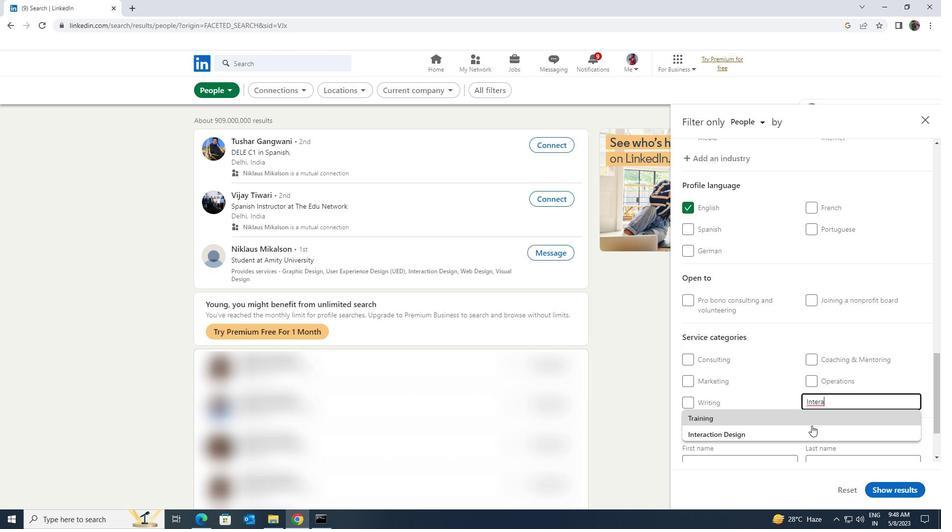 
Action: Mouse pressed left at (810, 427)
Screenshot: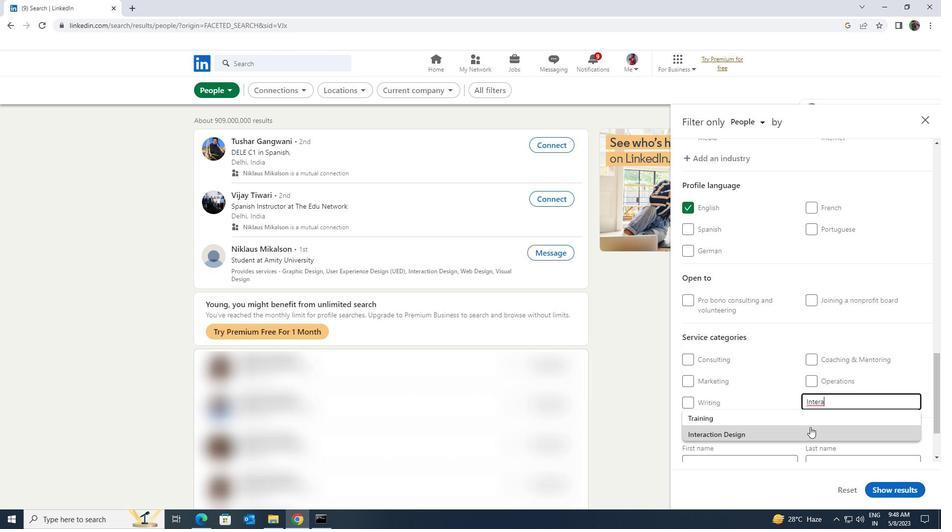 
Action: Mouse scrolled (810, 427) with delta (0, 0)
Screenshot: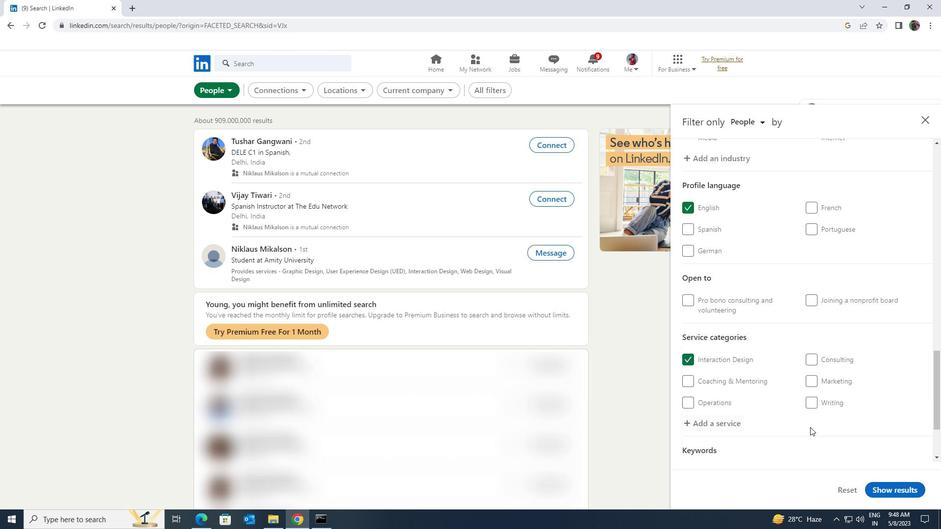 
Action: Mouse scrolled (810, 427) with delta (0, 0)
Screenshot: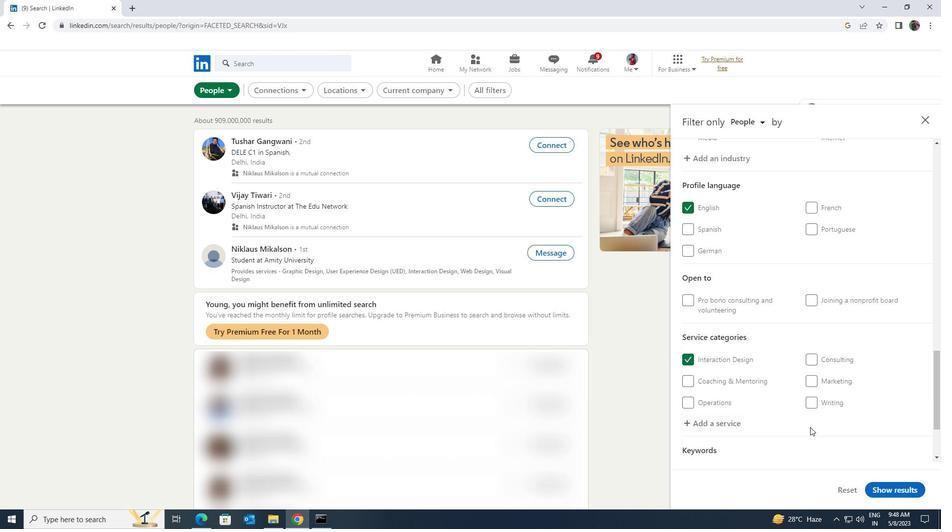 
Action: Mouse scrolled (810, 427) with delta (0, 0)
Screenshot: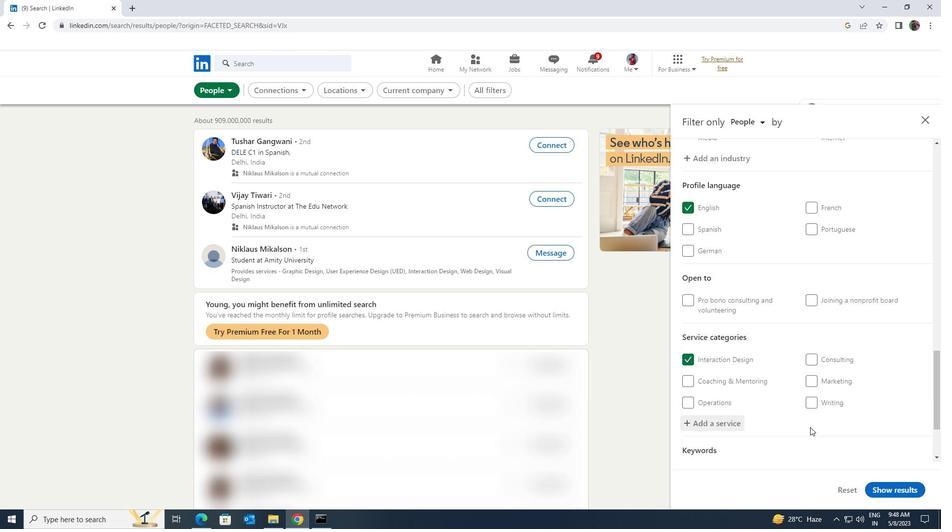 
Action: Mouse moved to (778, 420)
Screenshot: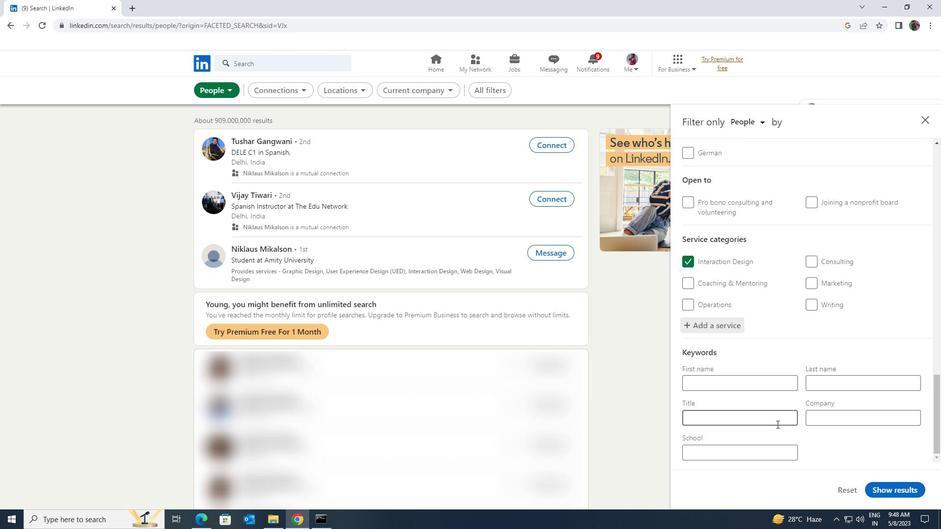 
Action: Mouse pressed left at (778, 420)
Screenshot: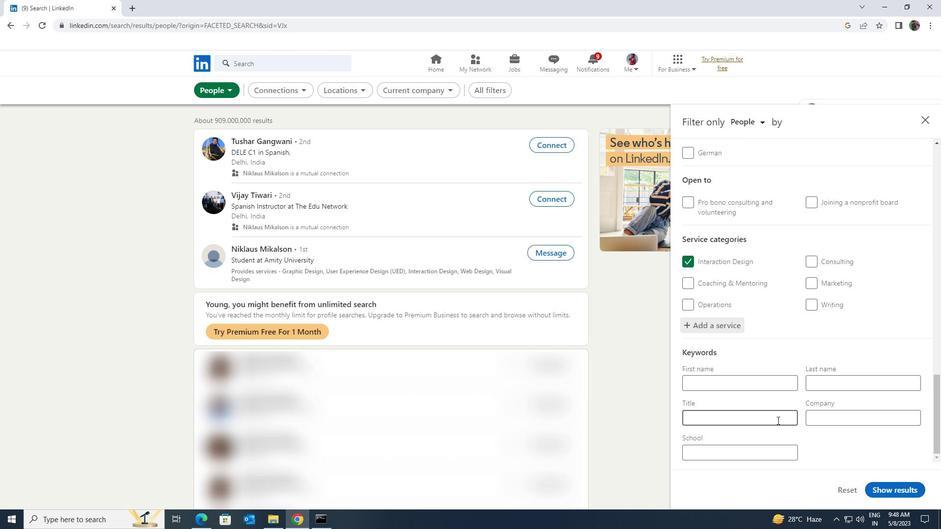 
Action: Key pressed <Key.shift><Key.shift><Key.shift><Key.shift><Key.shift><Key.shift><Key.shift><Key.shift><Key.shift><Key.shift><Key.shift><Key.shift>MANAGEMENT<Key.space><Key.shift>CONSULANT
Screenshot: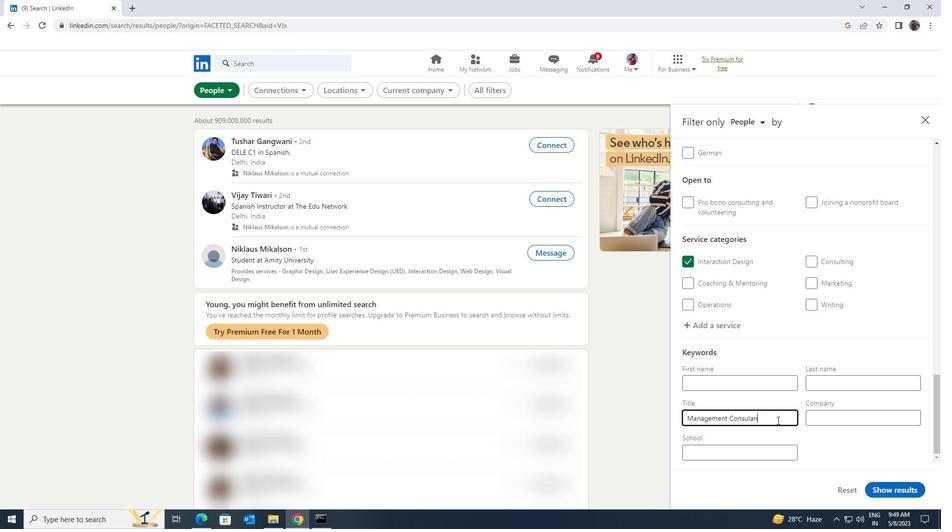 
Action: Mouse moved to (871, 485)
Screenshot: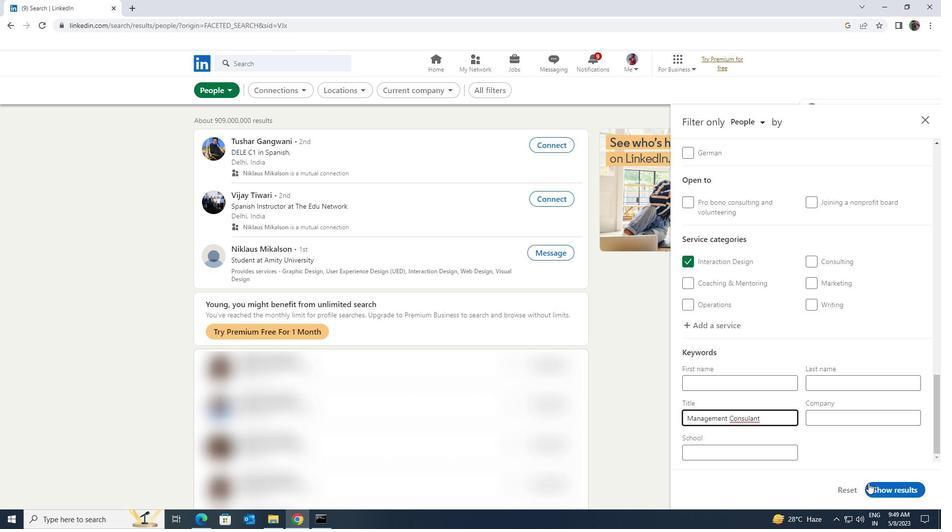 
Action: Mouse pressed left at (871, 485)
Screenshot: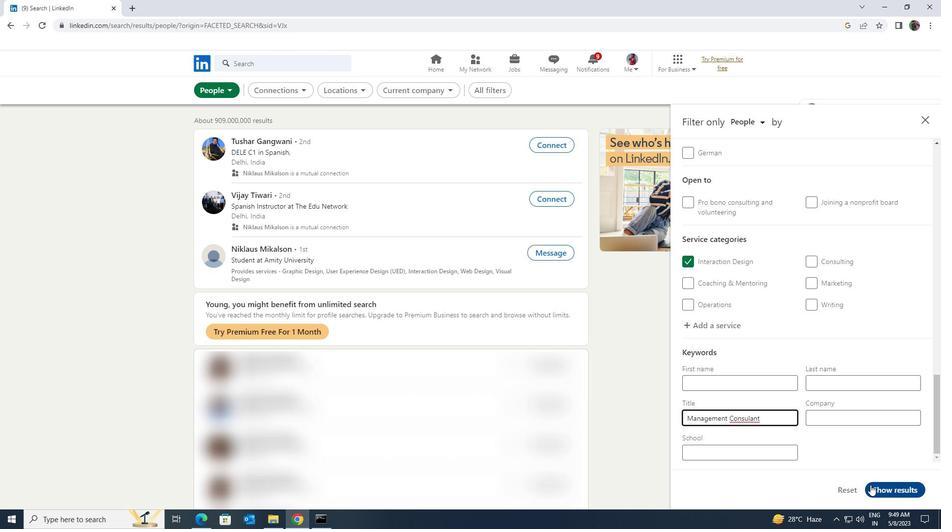 
